Task: Create a due date automation trigger when advanced on, on the monday after a card is due add content with a name starting with resume at 11:00 AM.
Action: Mouse moved to (1310, 107)
Screenshot: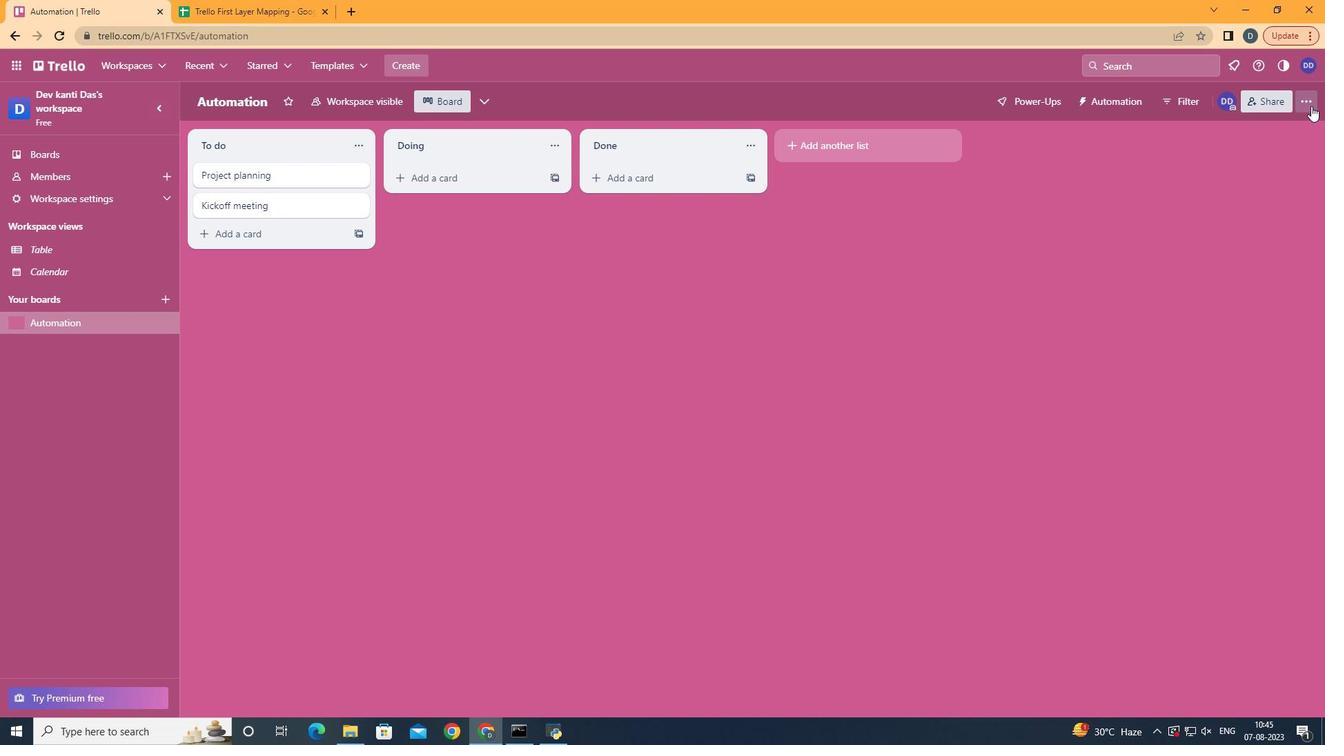 
Action: Mouse pressed left at (1310, 107)
Screenshot: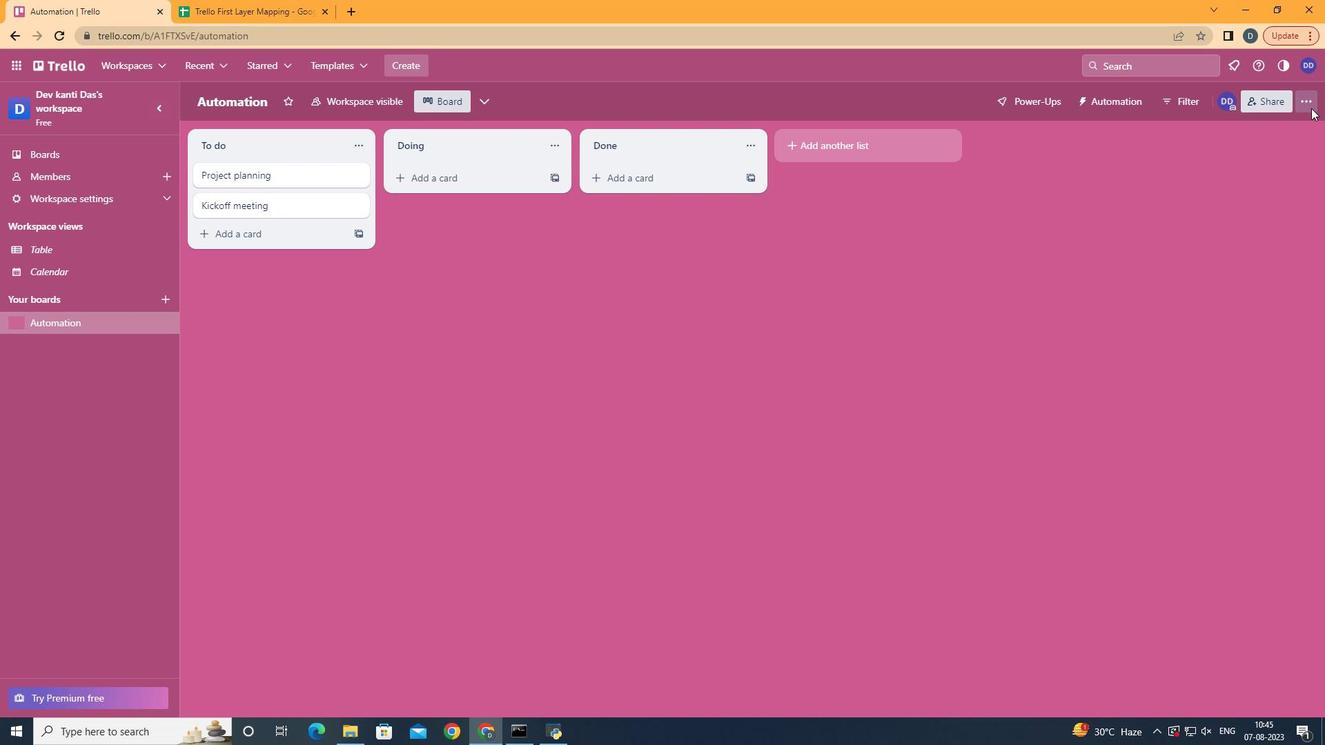 
Action: Mouse moved to (1237, 295)
Screenshot: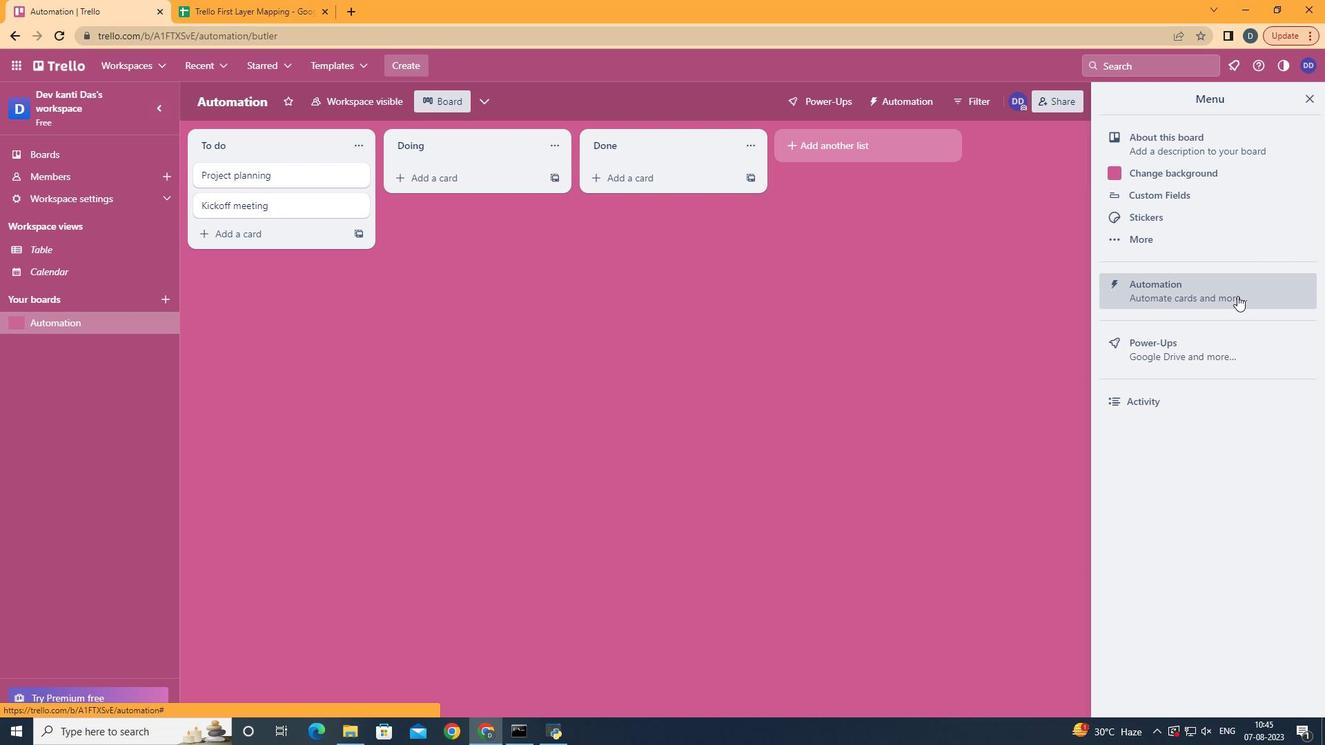 
Action: Mouse pressed left at (1237, 295)
Screenshot: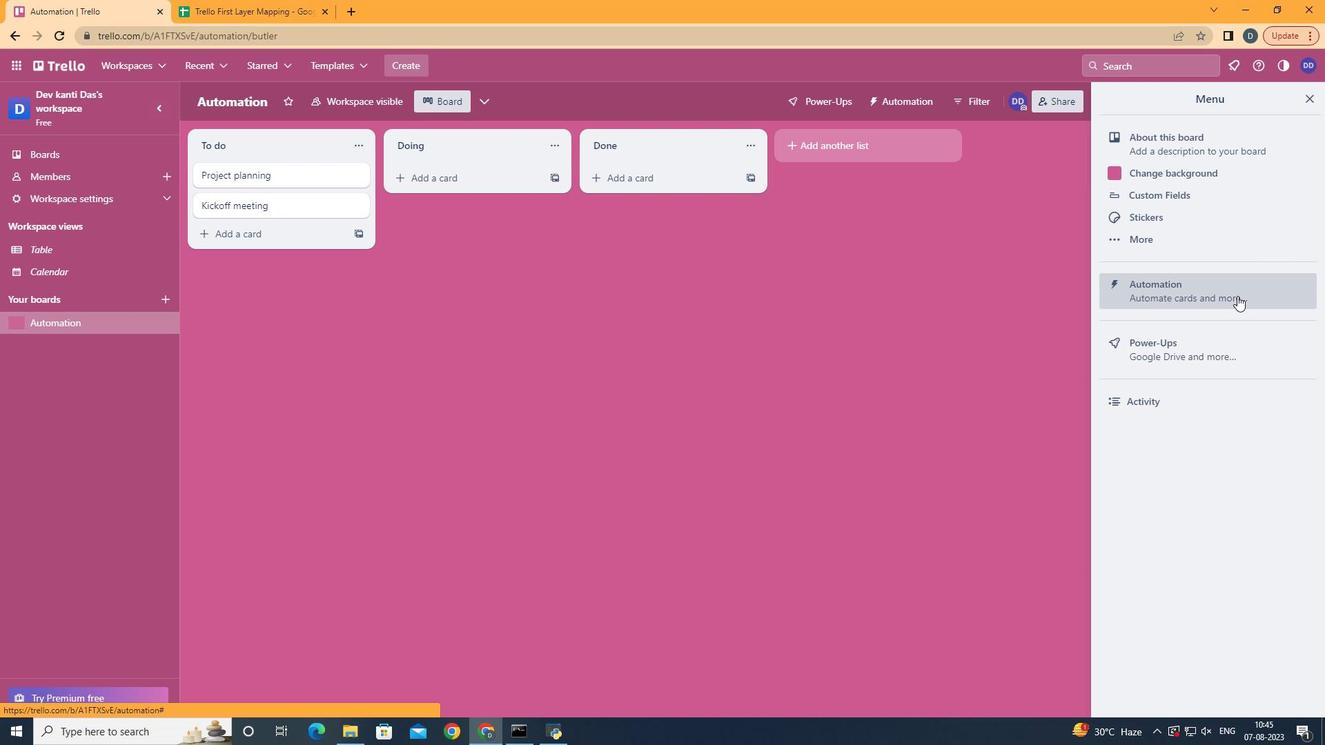 
Action: Mouse moved to (266, 283)
Screenshot: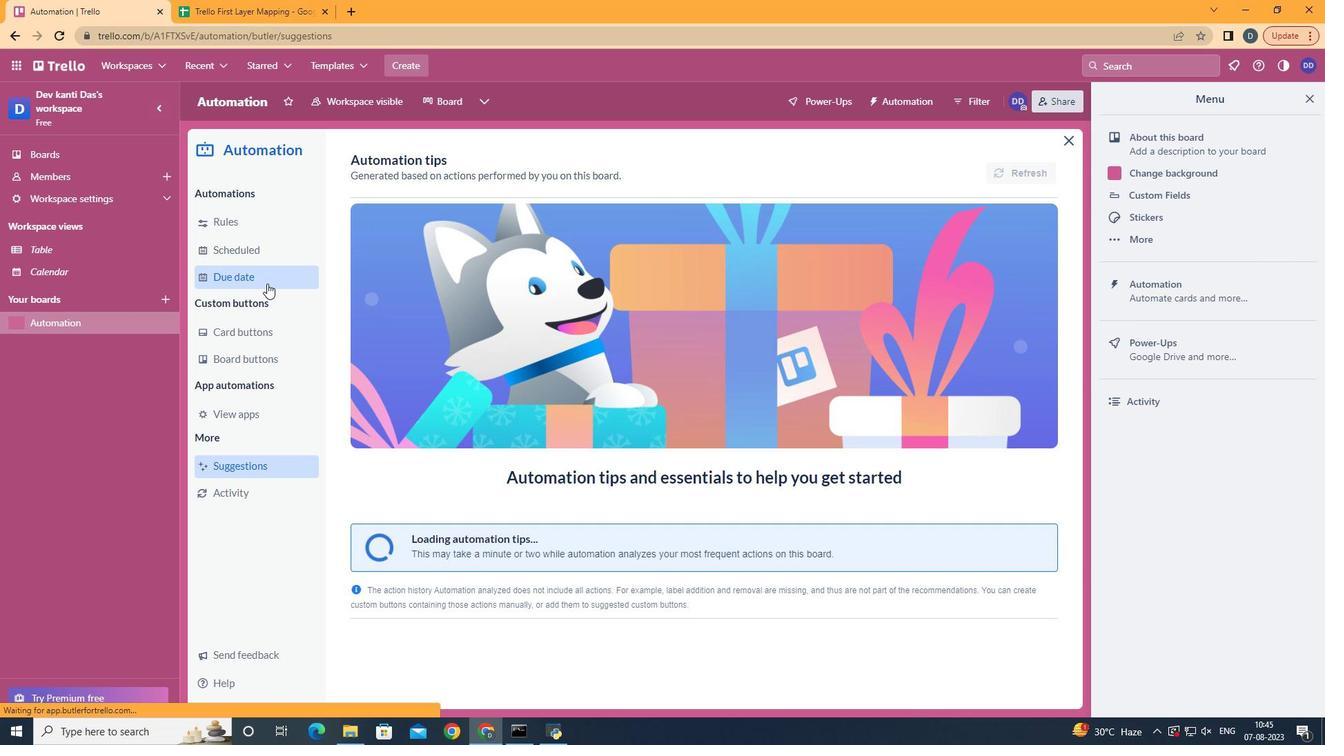 
Action: Mouse pressed left at (266, 283)
Screenshot: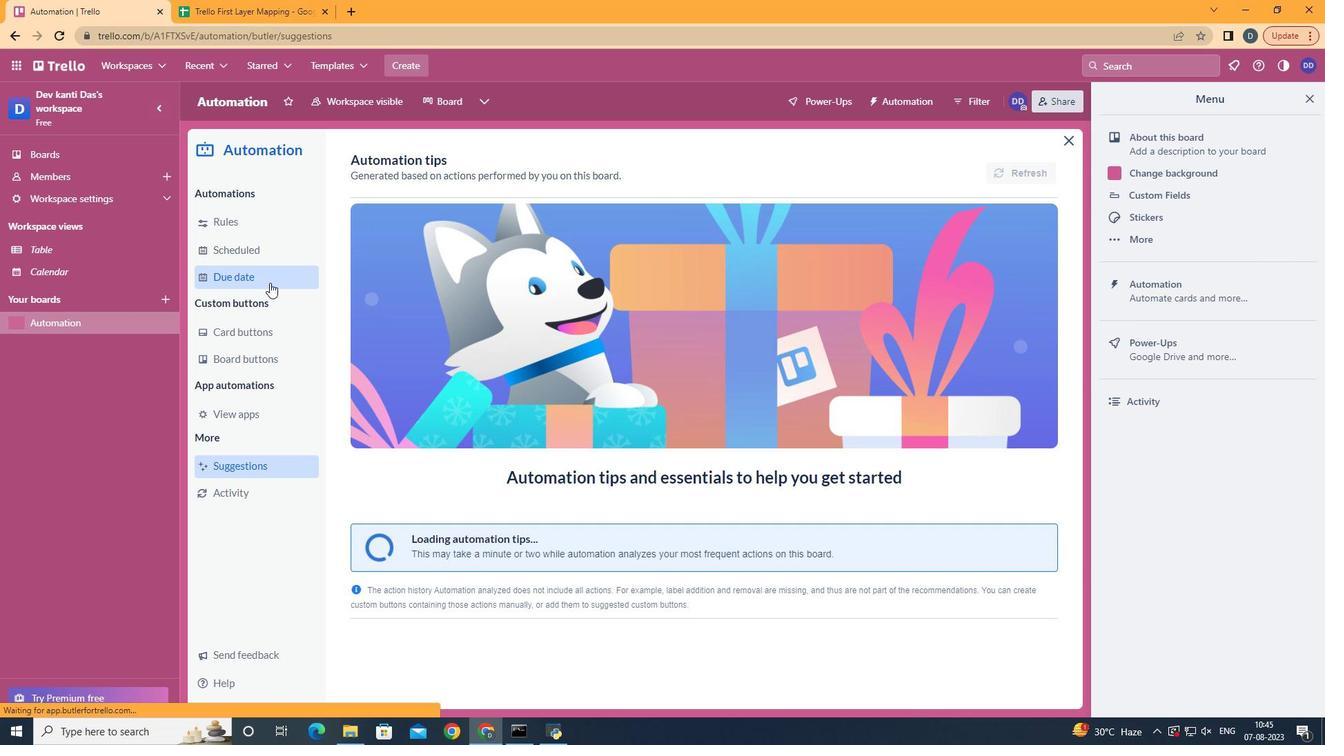 
Action: Mouse moved to (985, 165)
Screenshot: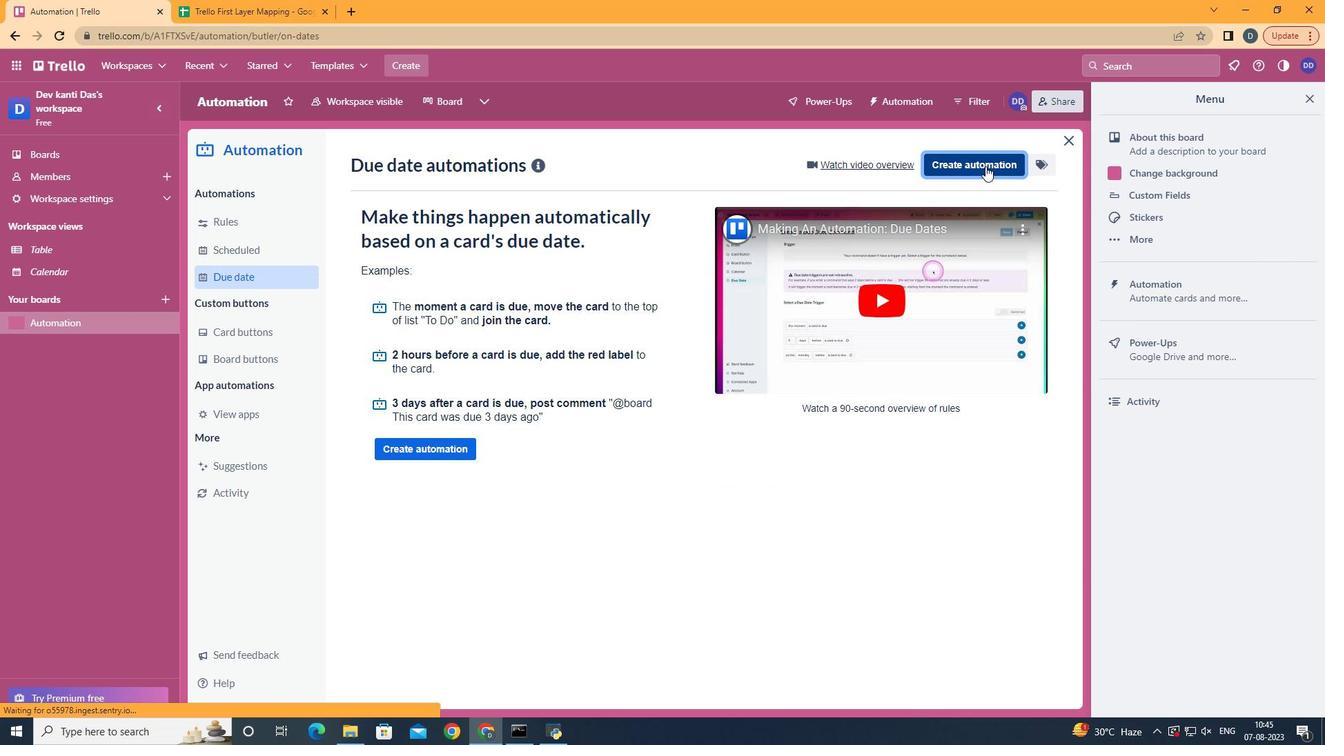 
Action: Mouse pressed left at (985, 165)
Screenshot: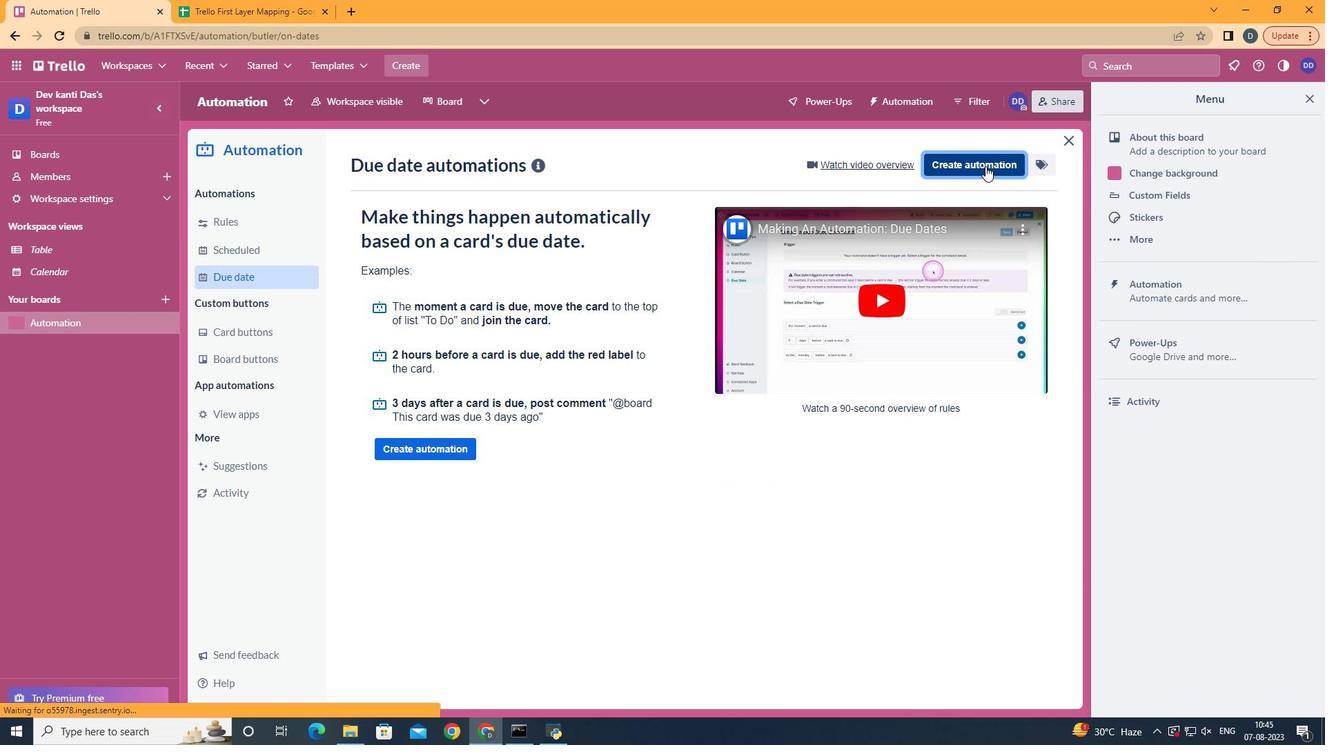 
Action: Mouse moved to (704, 305)
Screenshot: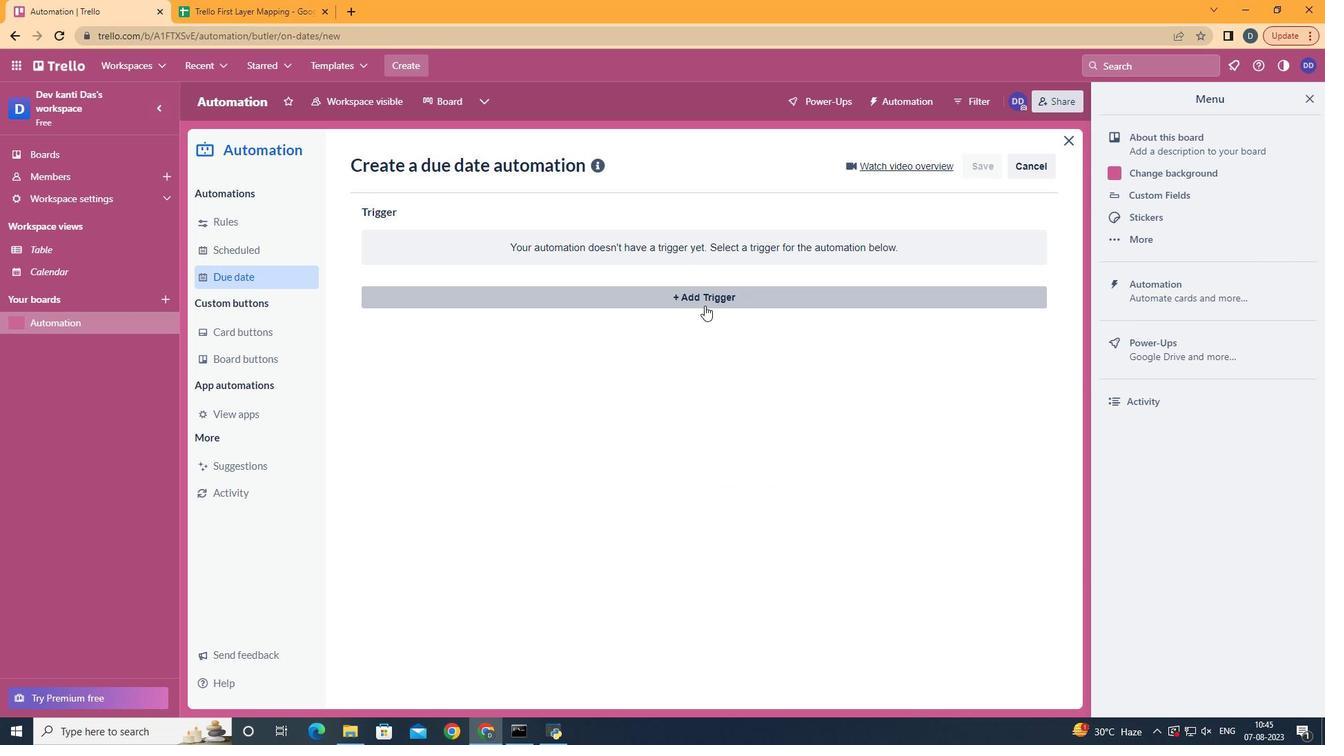 
Action: Mouse pressed left at (704, 305)
Screenshot: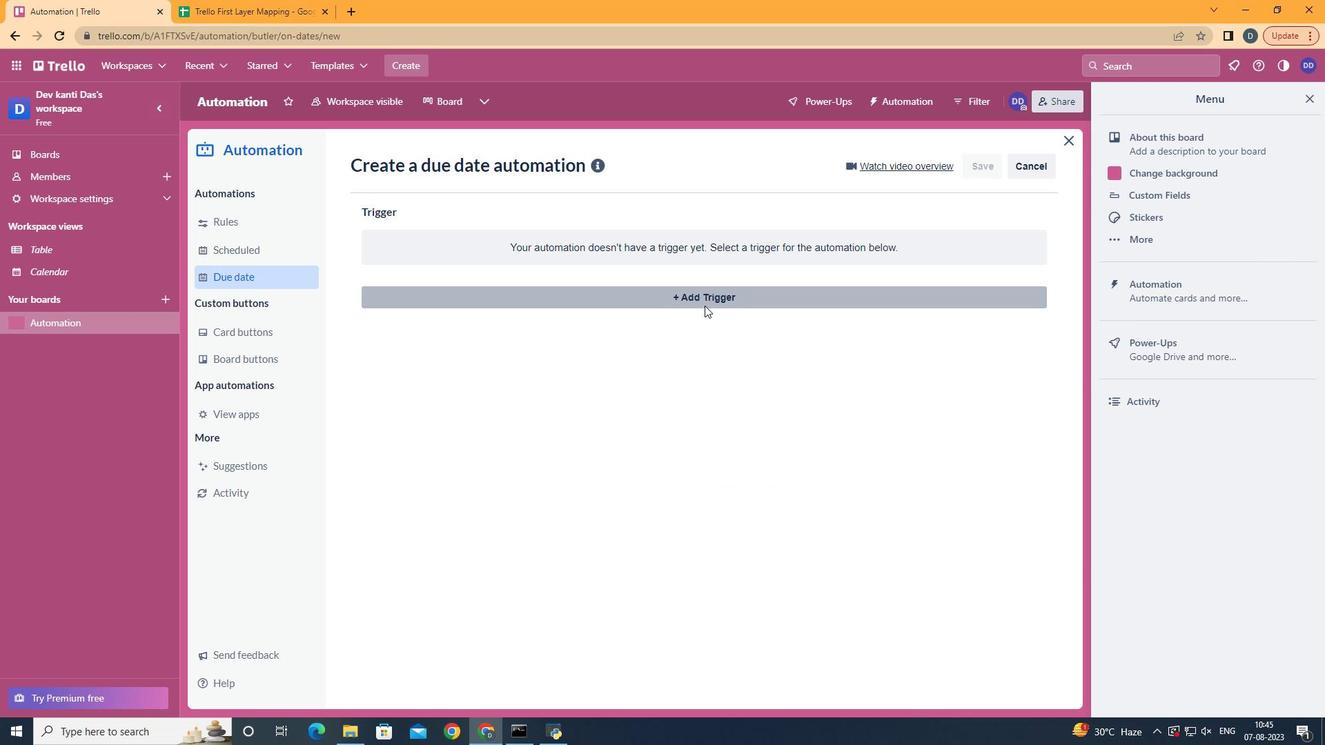 
Action: Mouse moved to (450, 365)
Screenshot: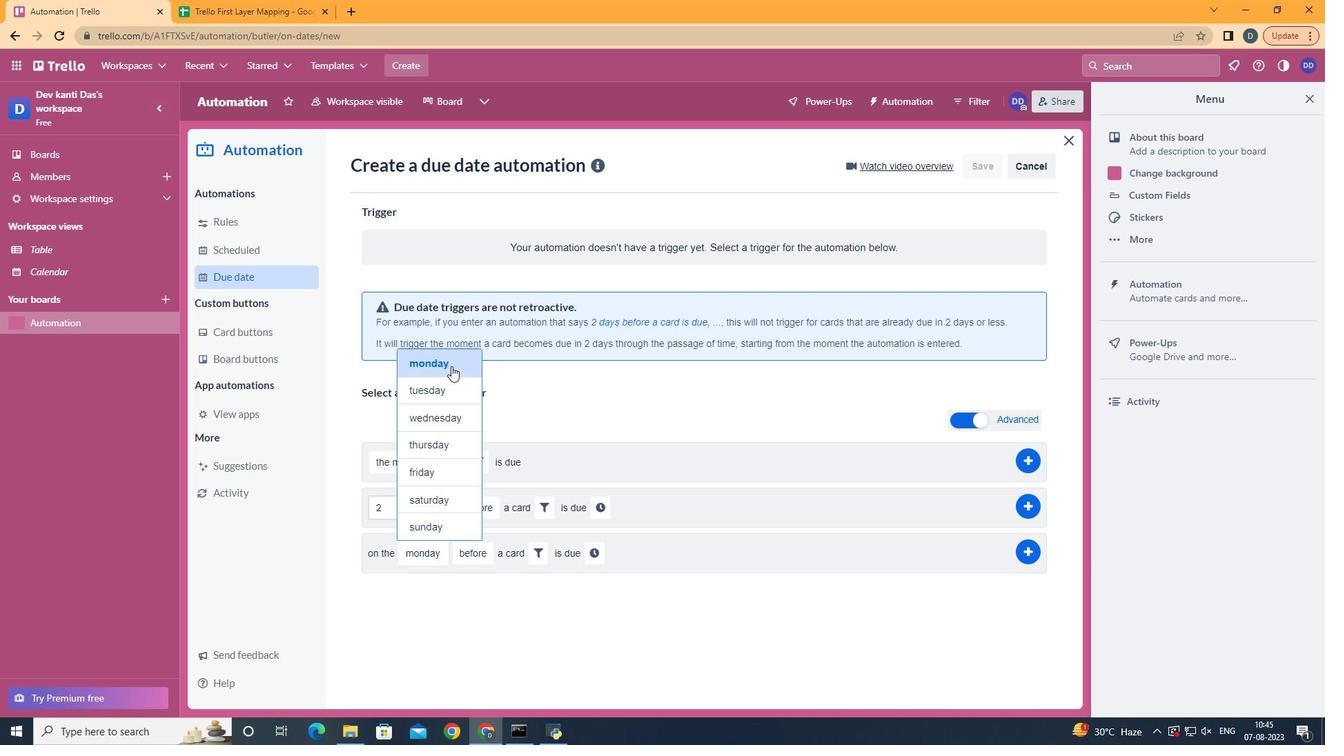
Action: Mouse pressed left at (450, 365)
Screenshot: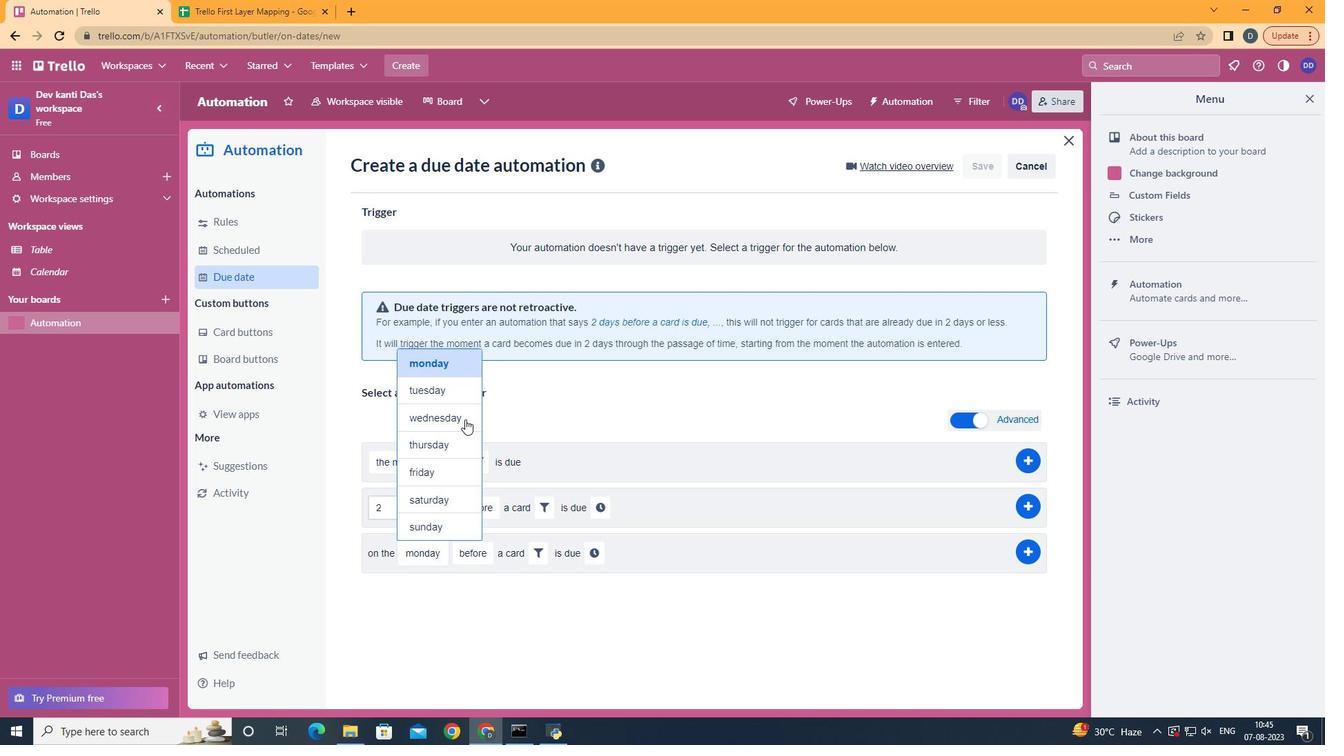 
Action: Mouse moved to (484, 607)
Screenshot: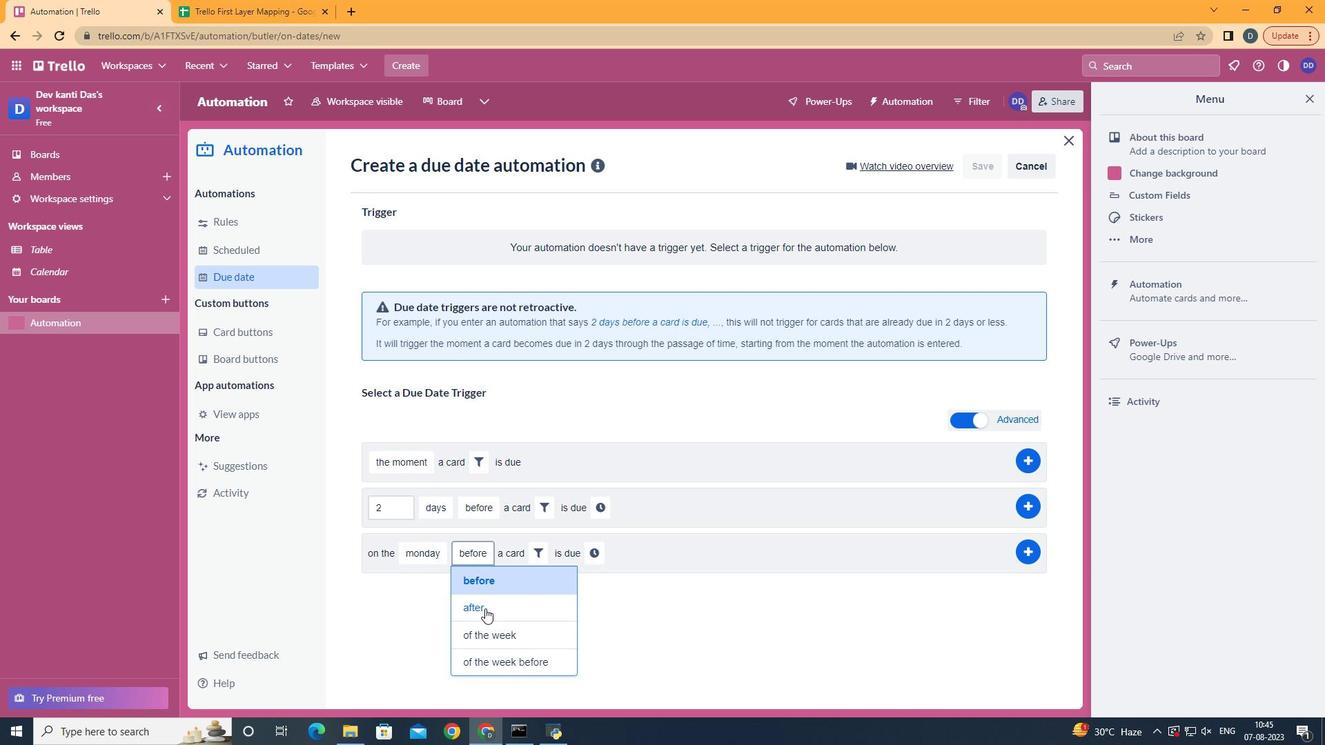 
Action: Mouse pressed left at (484, 607)
Screenshot: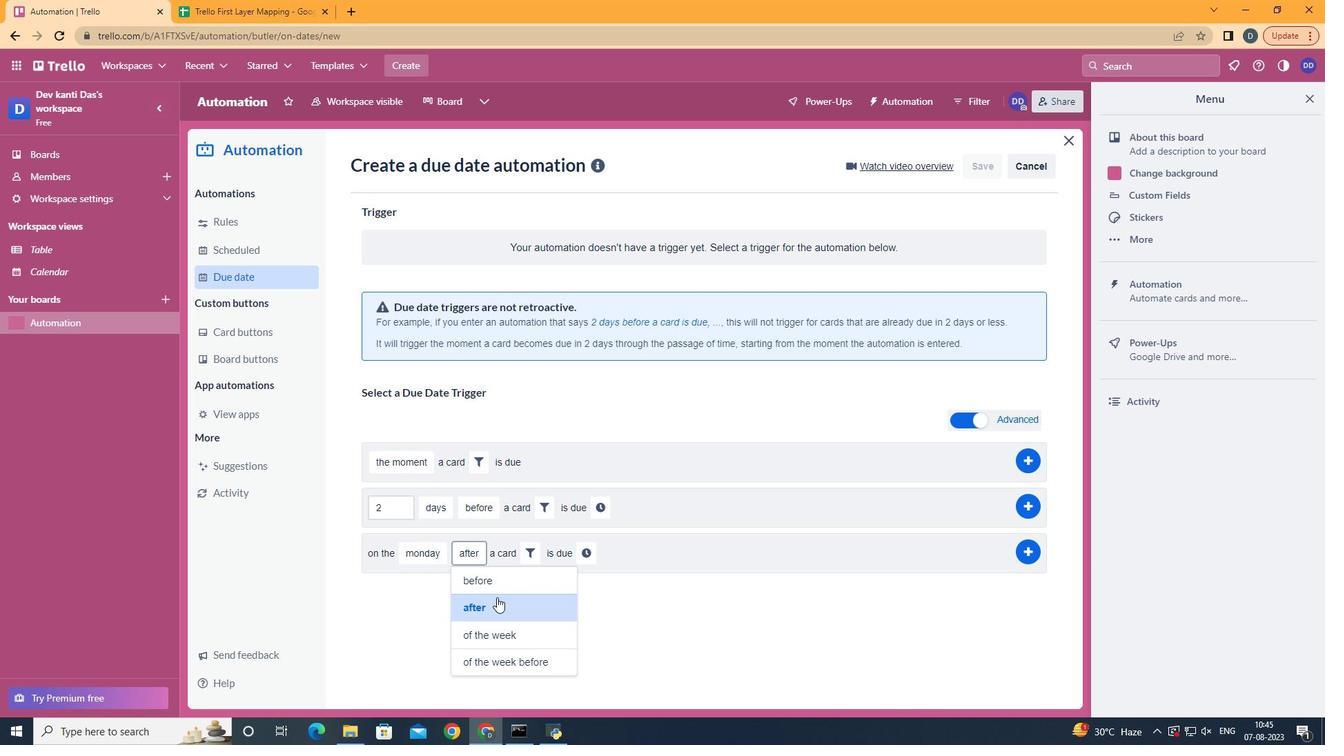 
Action: Mouse moved to (535, 551)
Screenshot: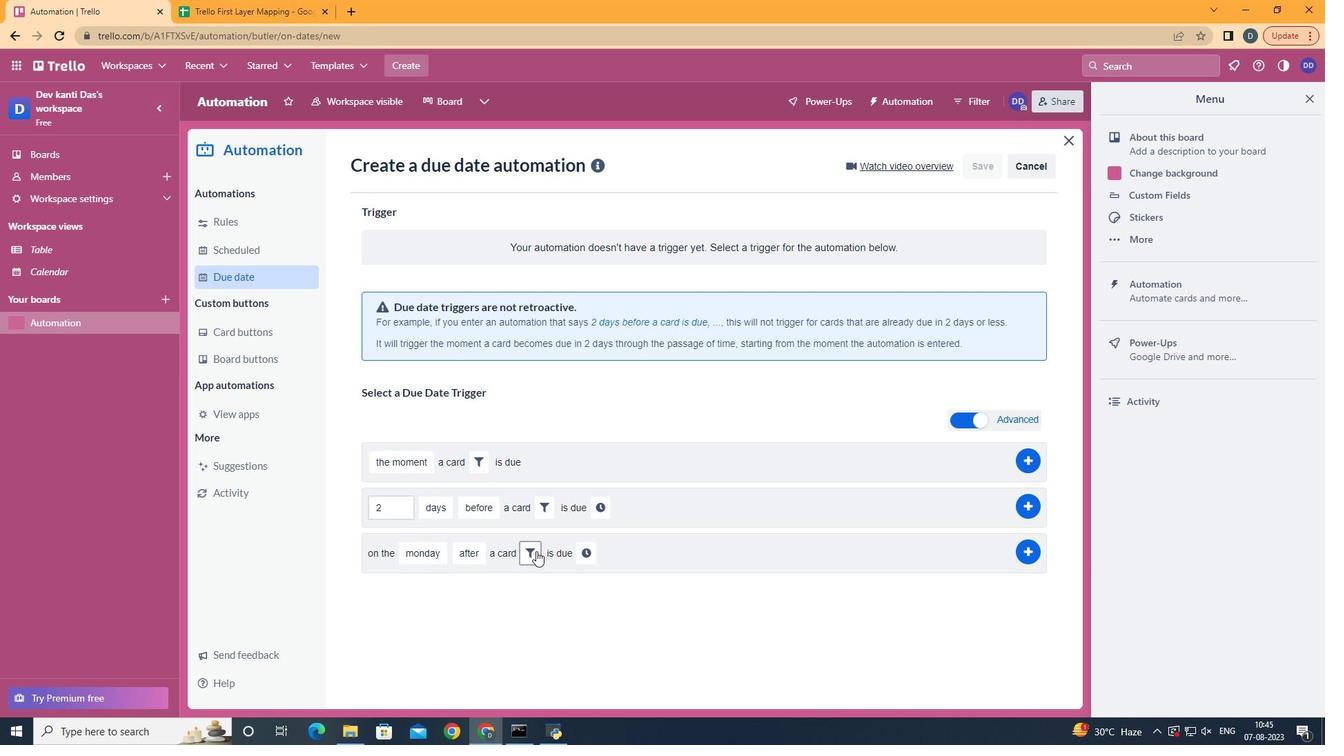 
Action: Mouse pressed left at (535, 551)
Screenshot: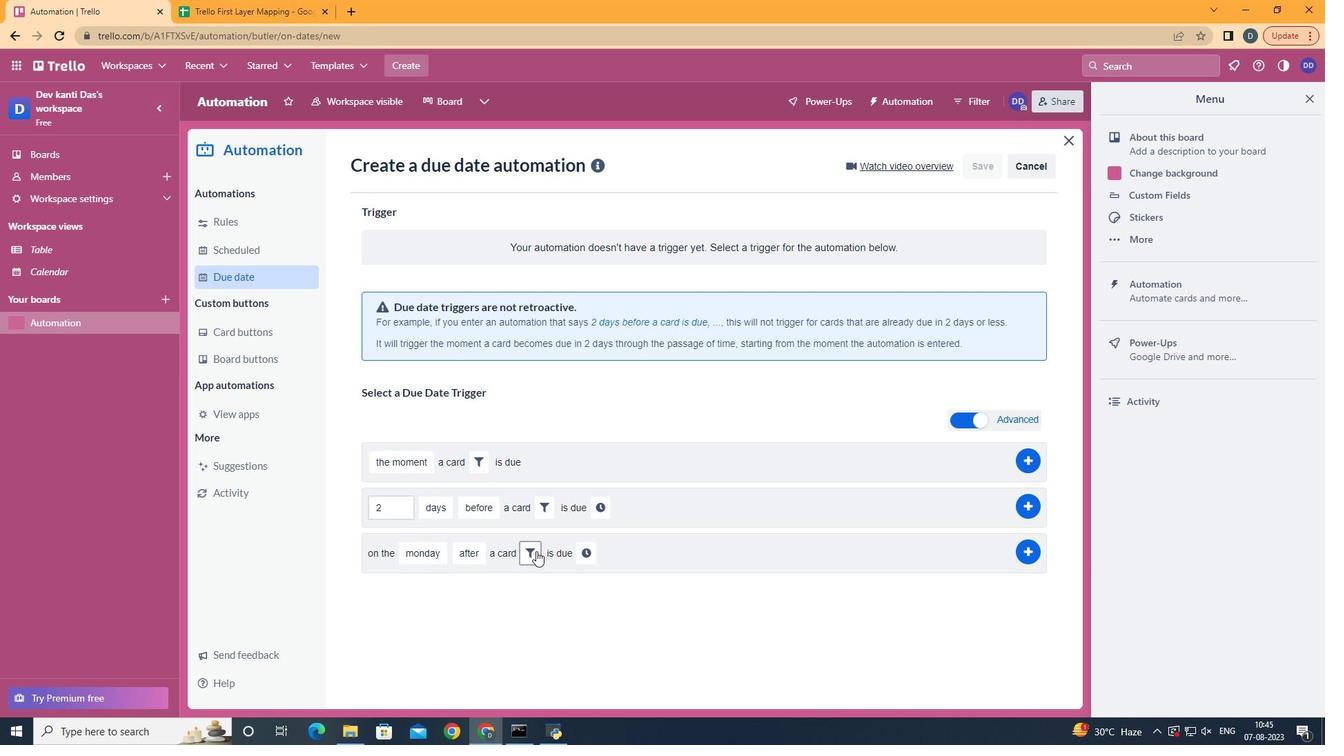 
Action: Mouse moved to (709, 595)
Screenshot: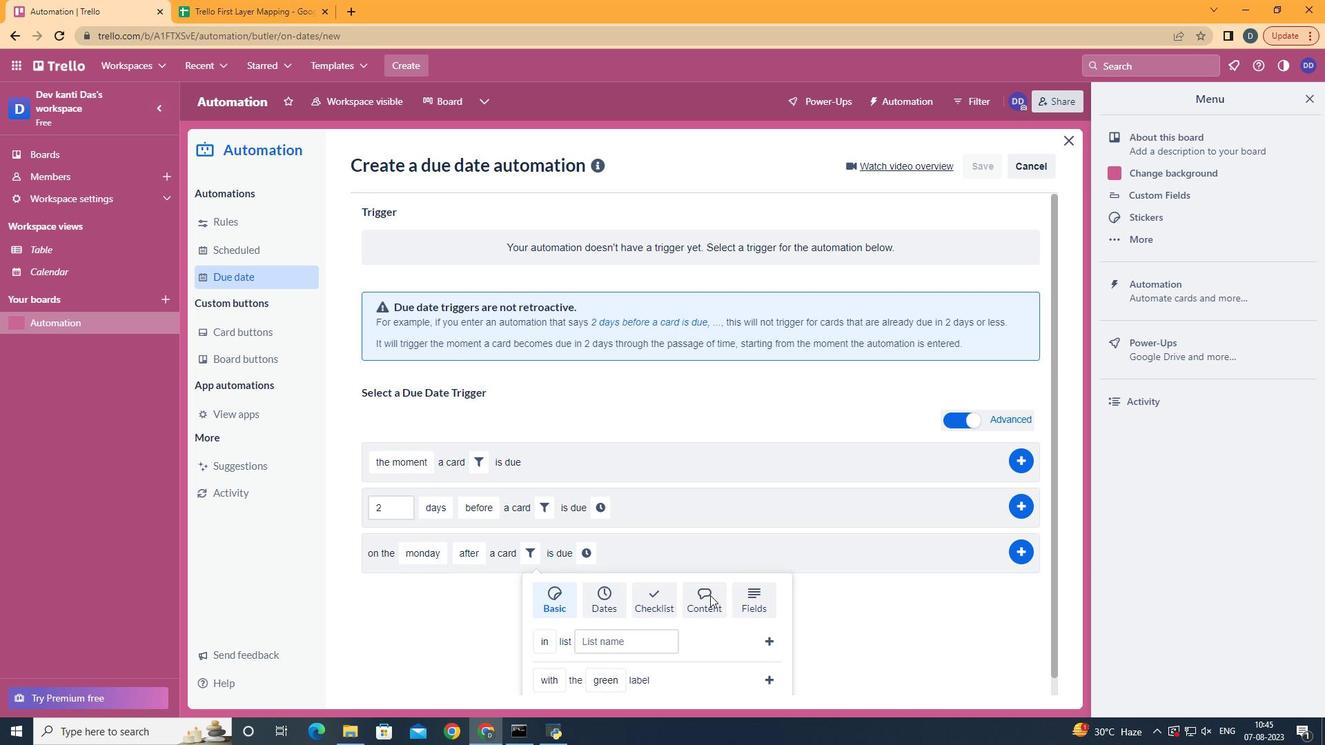
Action: Mouse pressed left at (709, 595)
Screenshot: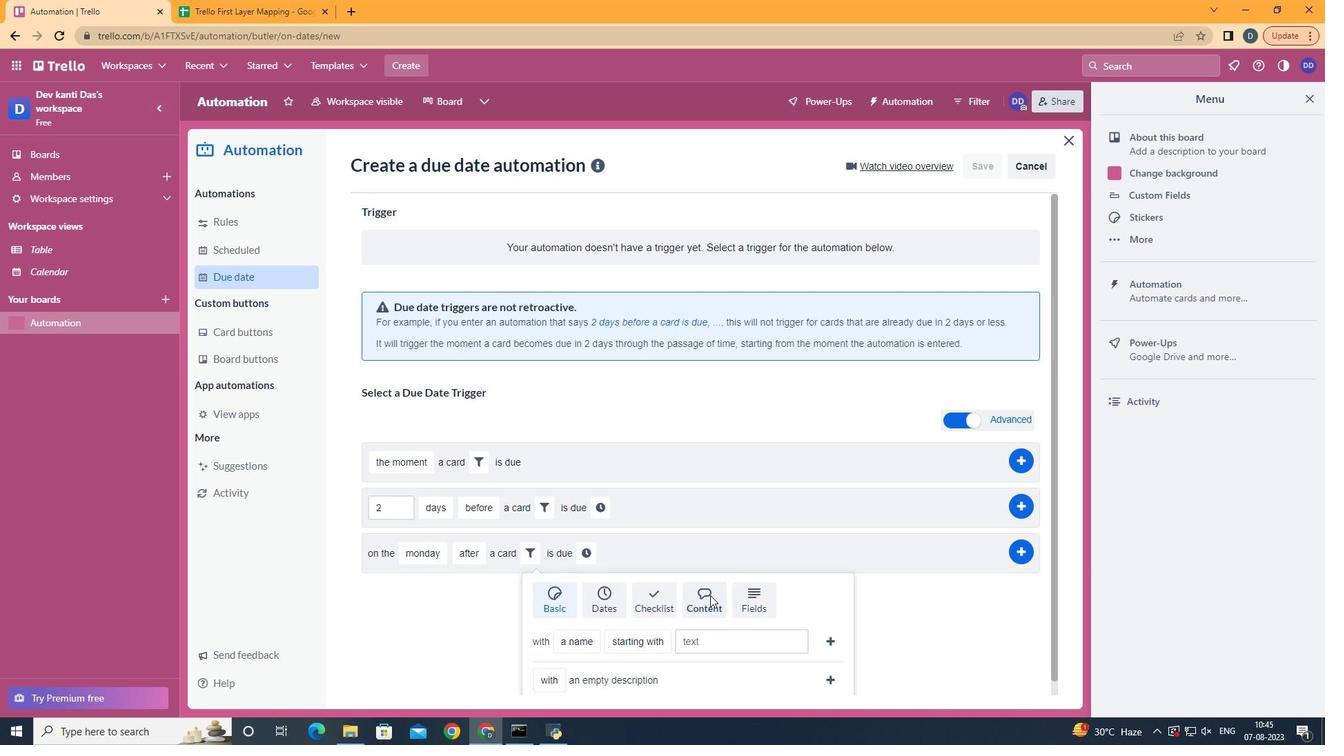 
Action: Mouse moved to (587, 558)
Screenshot: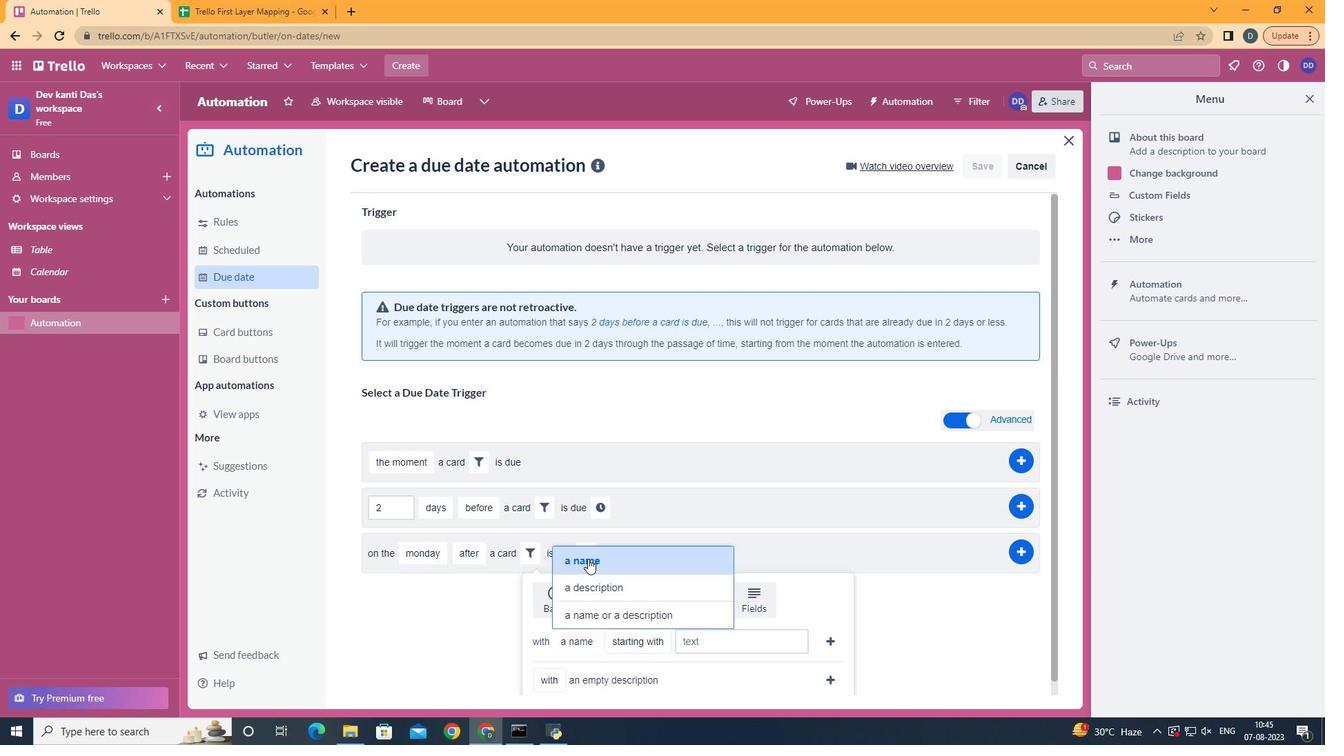 
Action: Mouse pressed left at (587, 558)
Screenshot: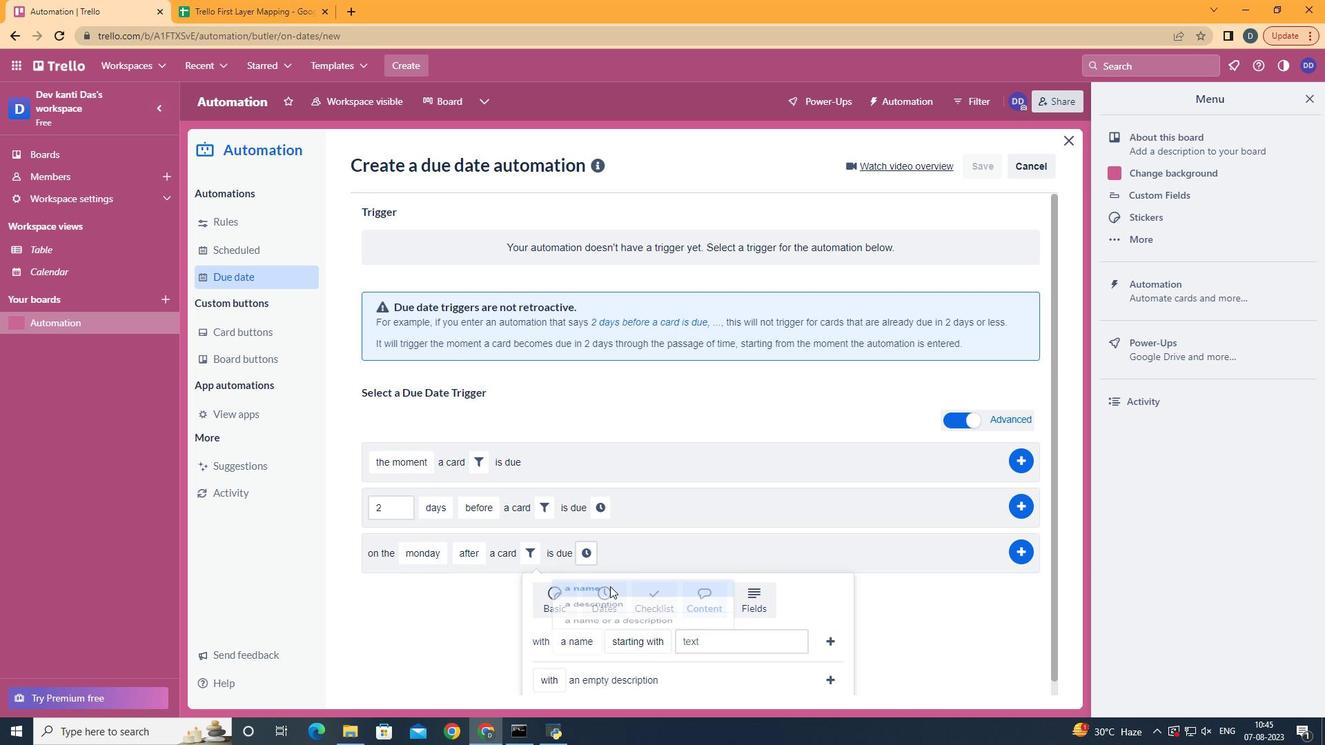 
Action: Mouse moved to (645, 472)
Screenshot: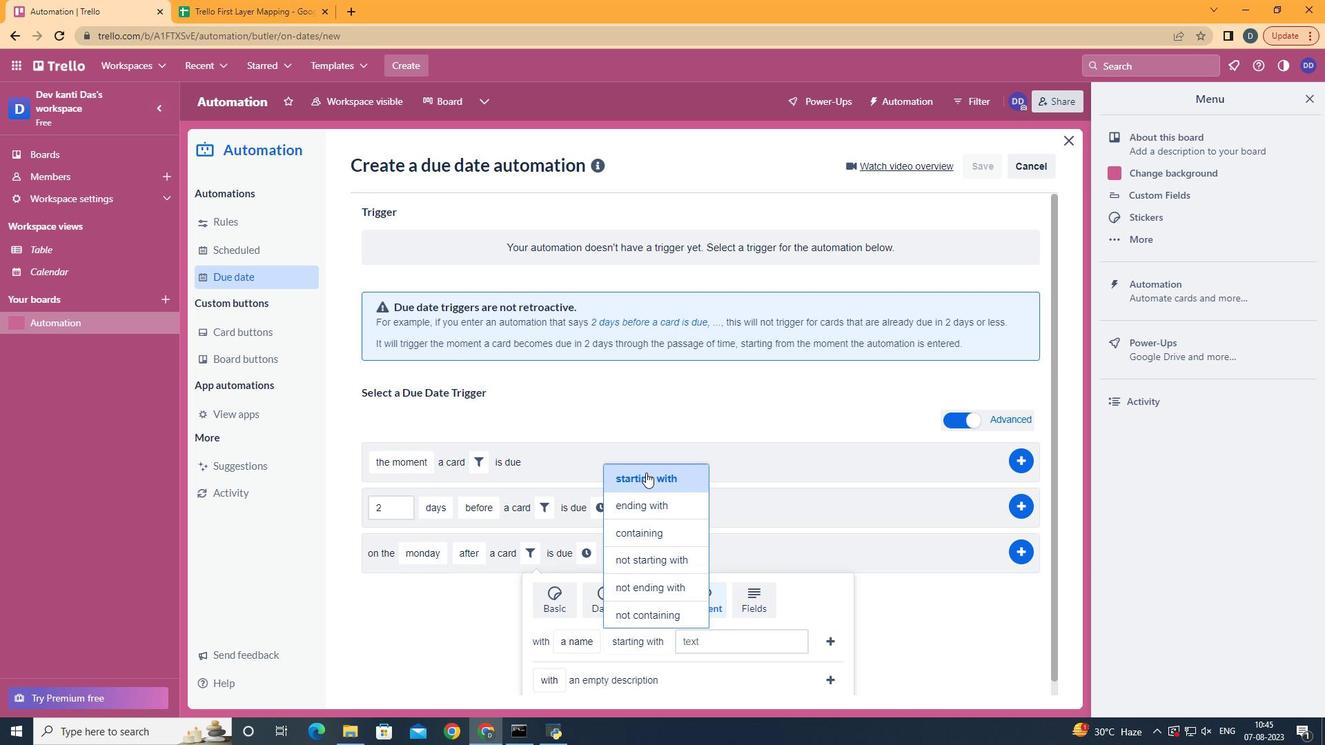 
Action: Mouse pressed left at (645, 472)
Screenshot: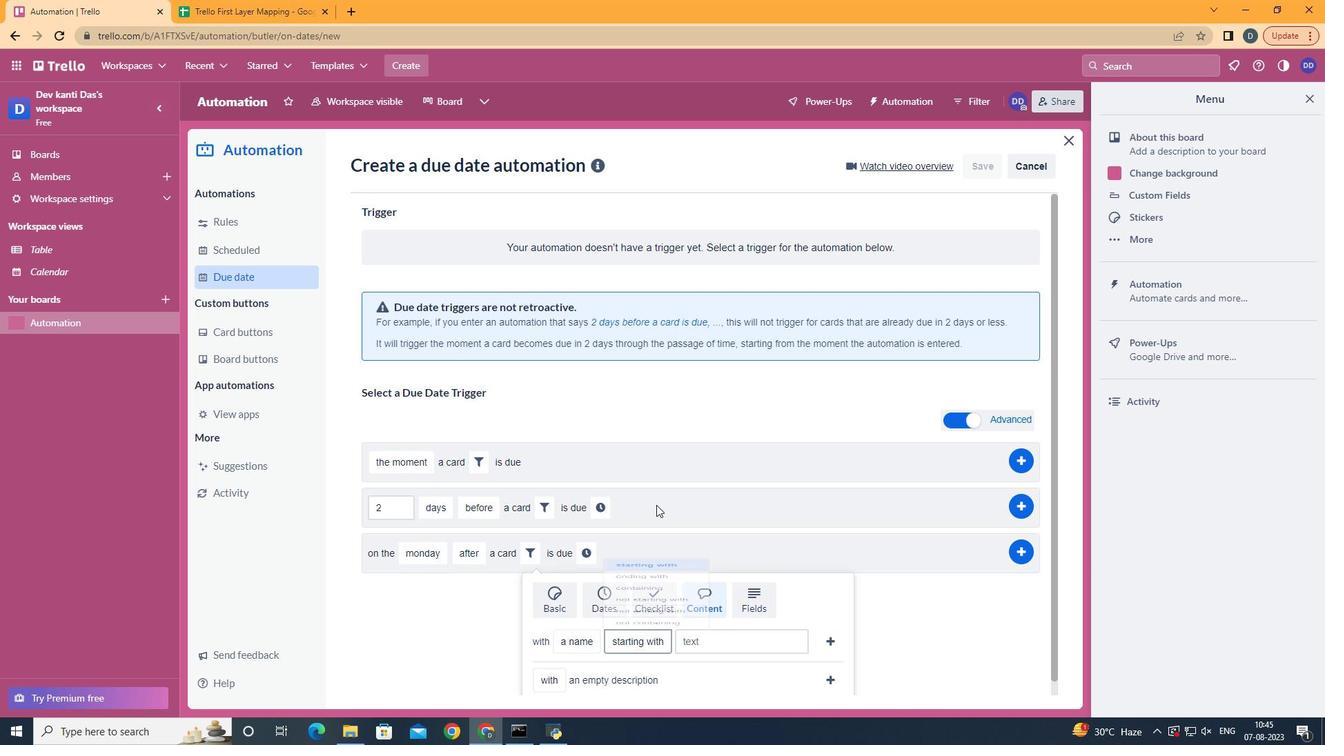 
Action: Mouse moved to (712, 640)
Screenshot: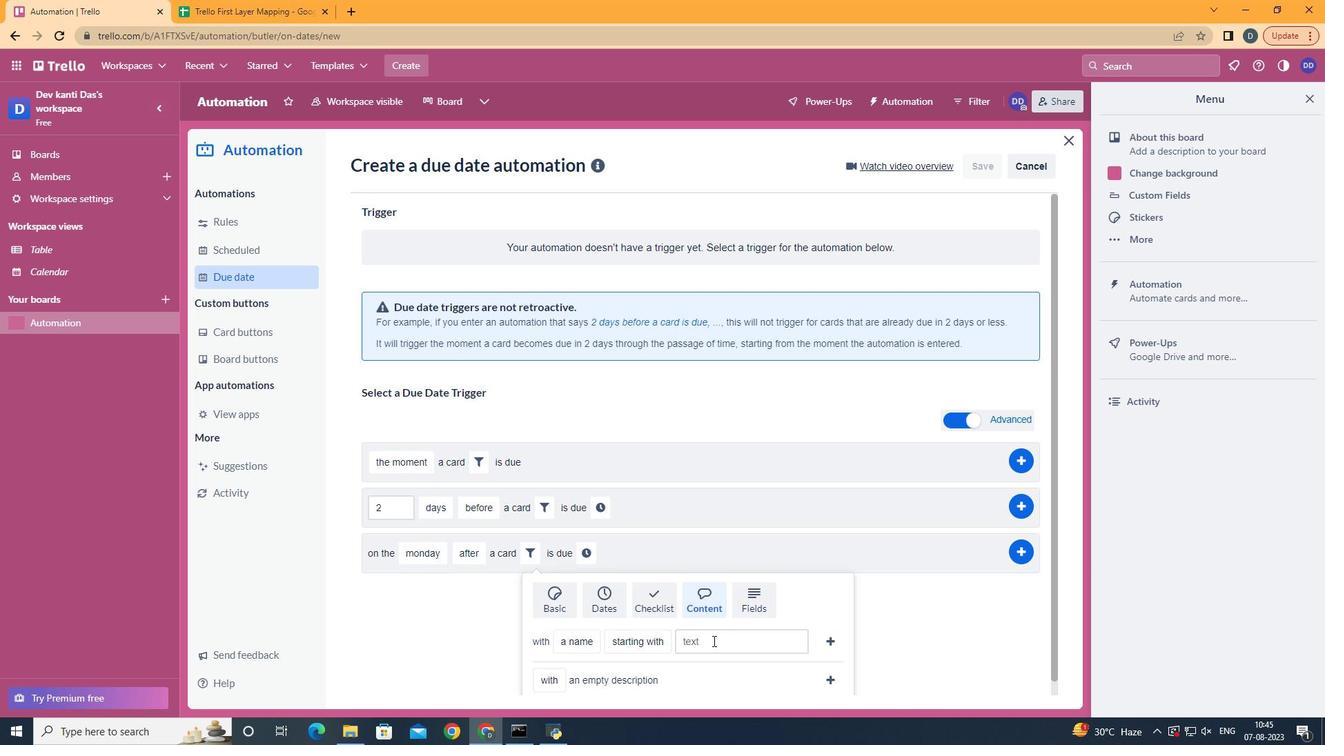 
Action: Mouse pressed left at (712, 640)
Screenshot: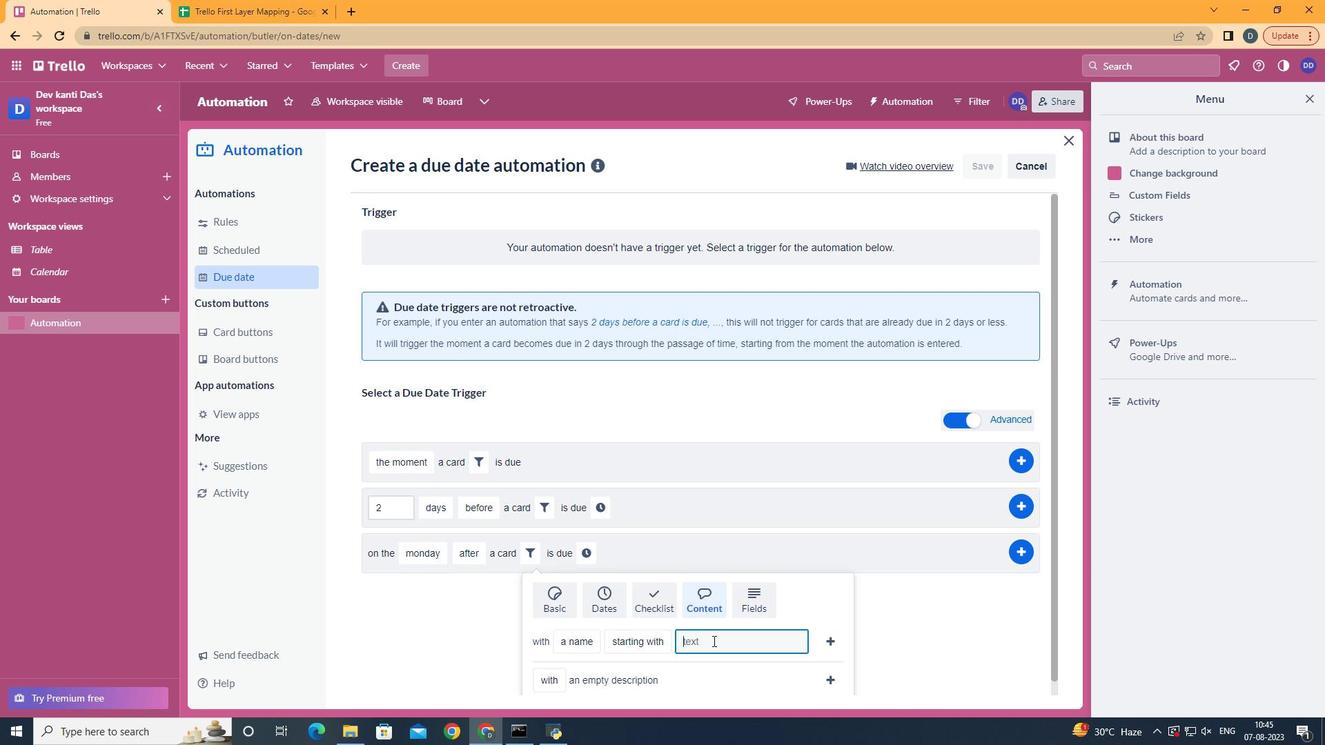 
Action: Key pressed resume
Screenshot: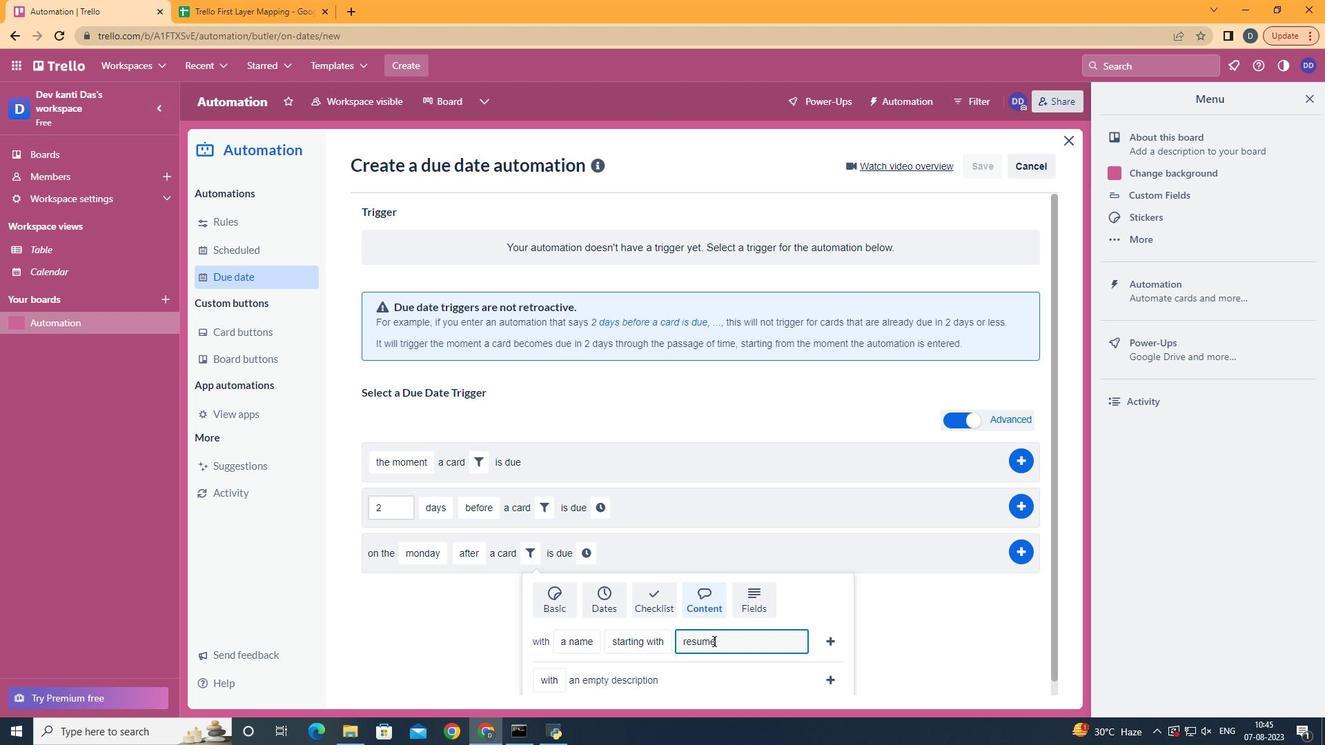 
Action: Mouse moved to (835, 640)
Screenshot: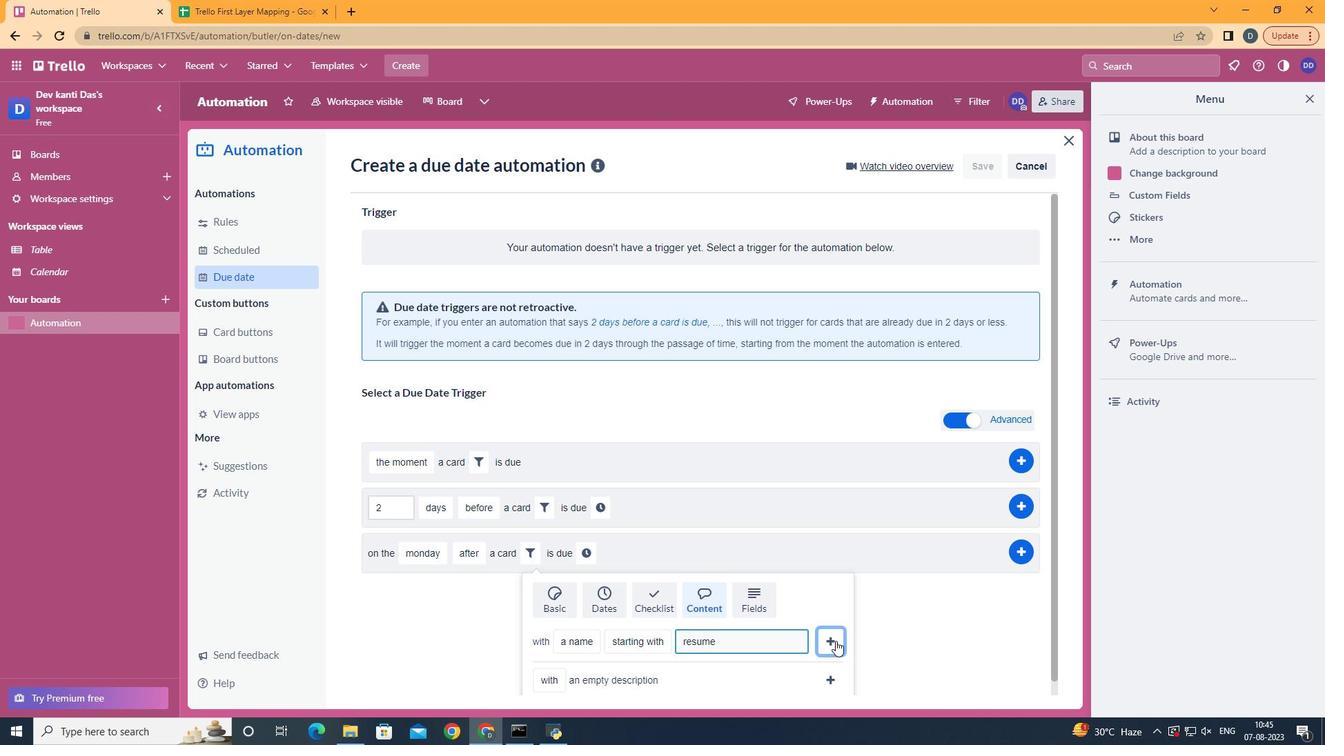 
Action: Mouse pressed left at (835, 640)
Screenshot: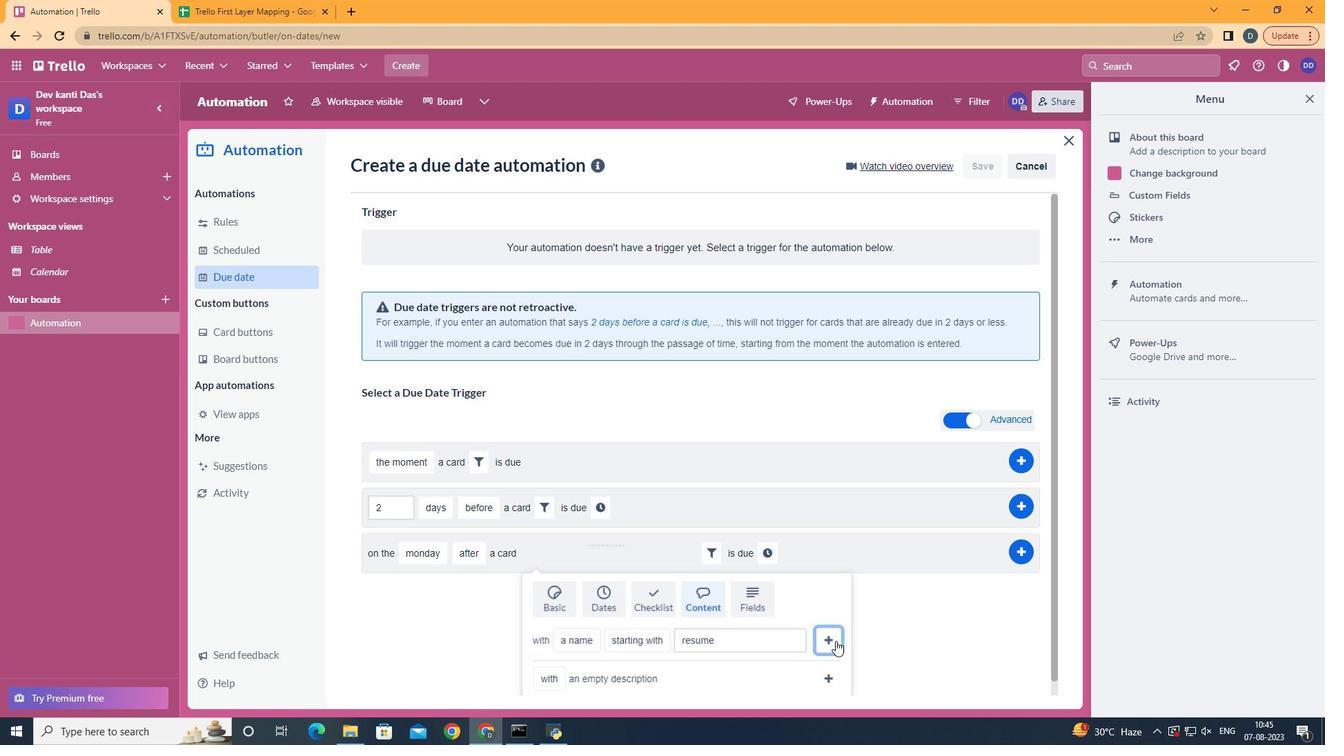 
Action: Mouse moved to (771, 555)
Screenshot: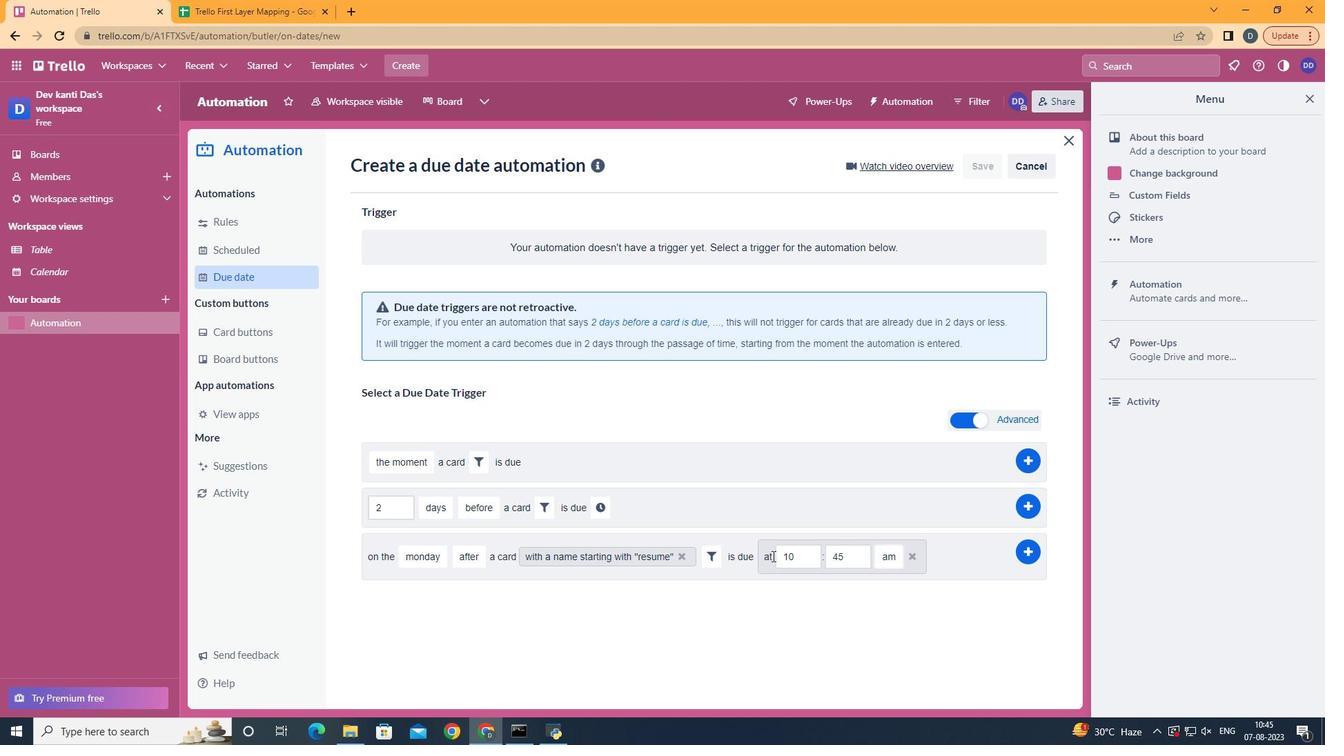 
Action: Mouse pressed left at (771, 555)
Screenshot: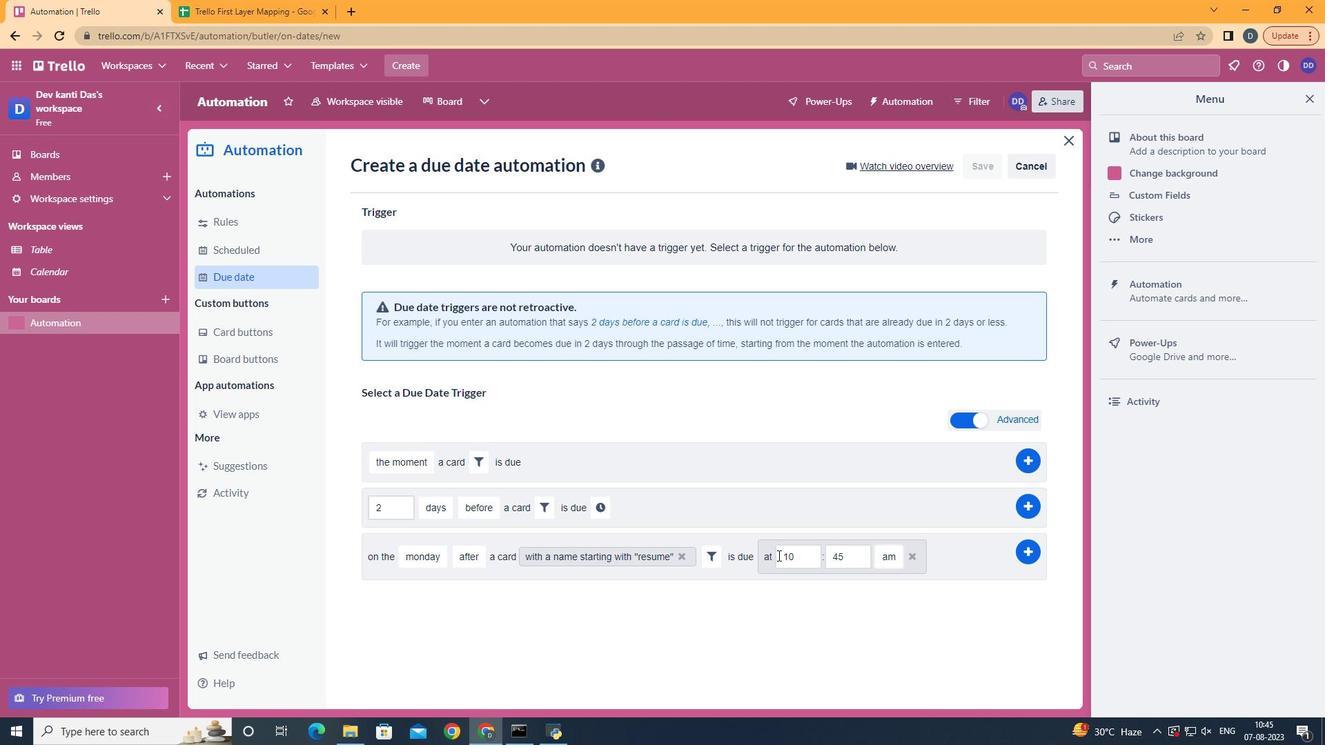 
Action: Mouse moved to (808, 560)
Screenshot: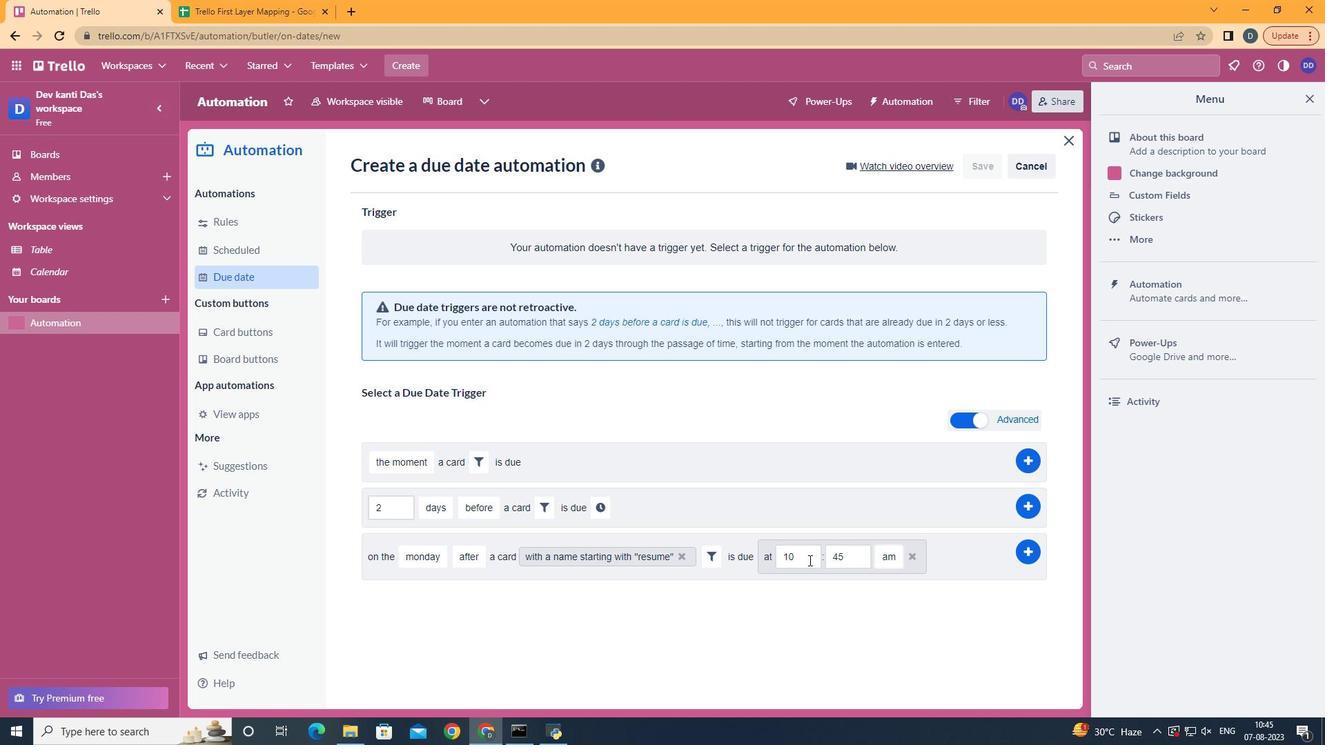 
Action: Mouse pressed left at (808, 560)
Screenshot: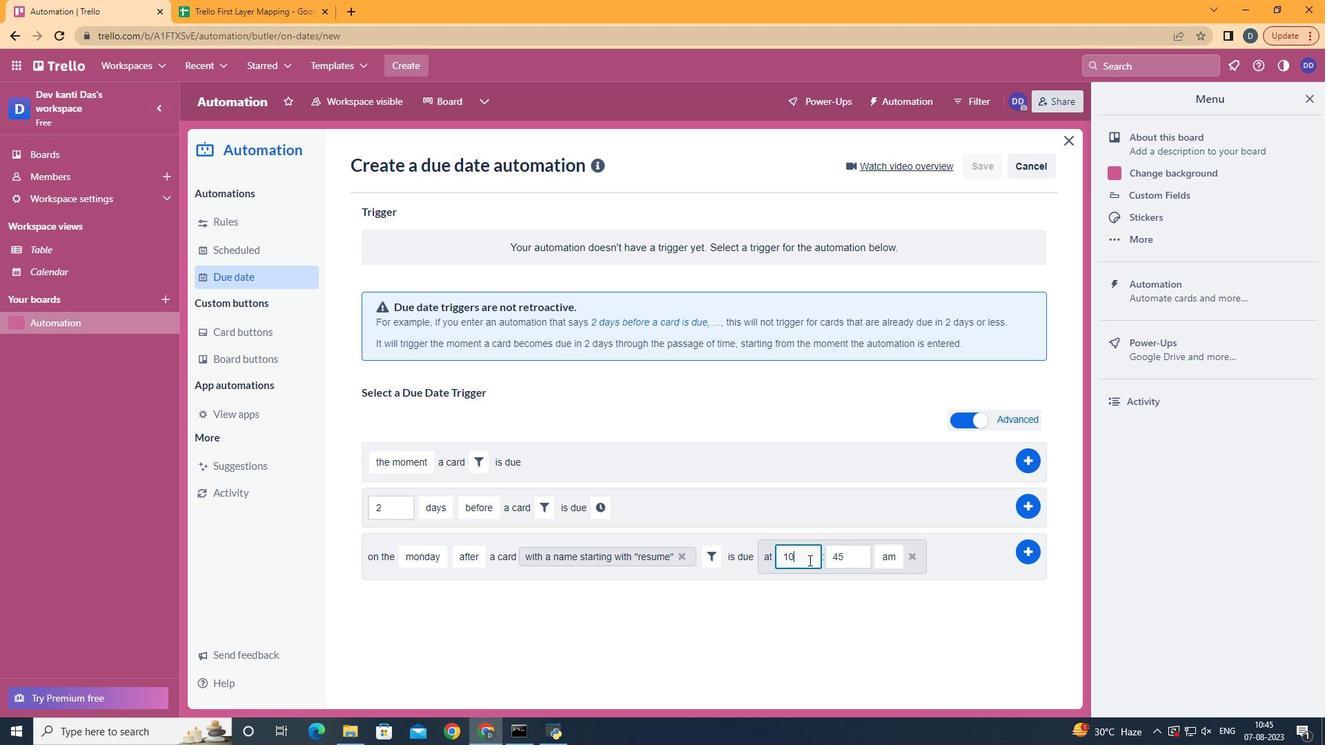 
Action: Mouse moved to (801, 563)
Screenshot: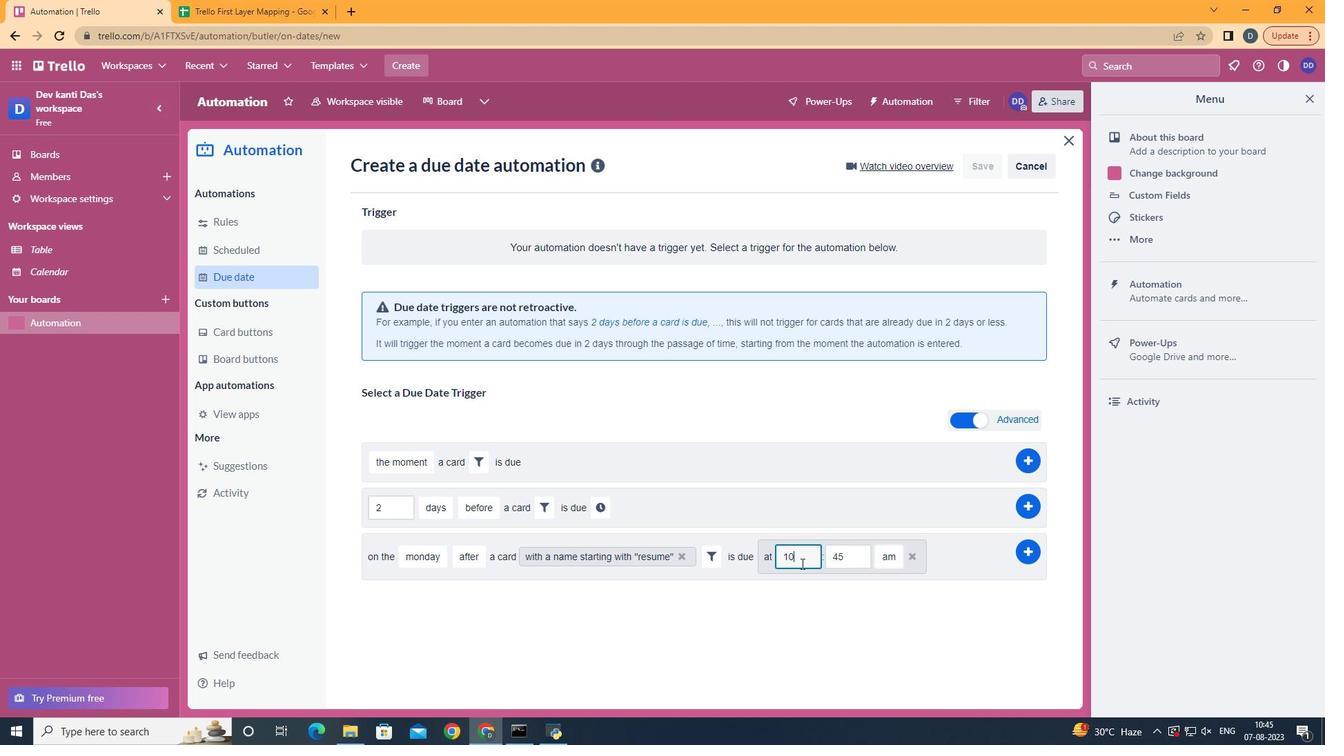 
Action: Key pressed <Key.backspace>1
Screenshot: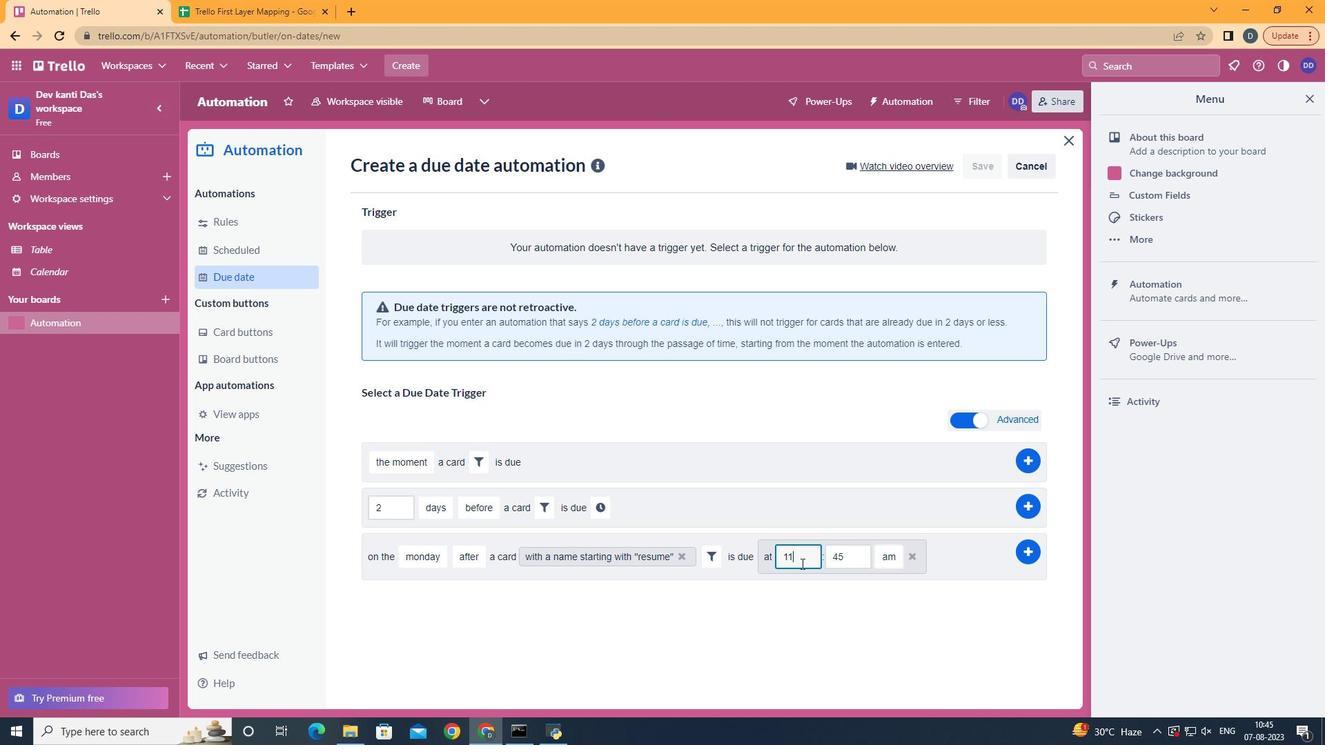 
Action: Mouse moved to (846, 563)
Screenshot: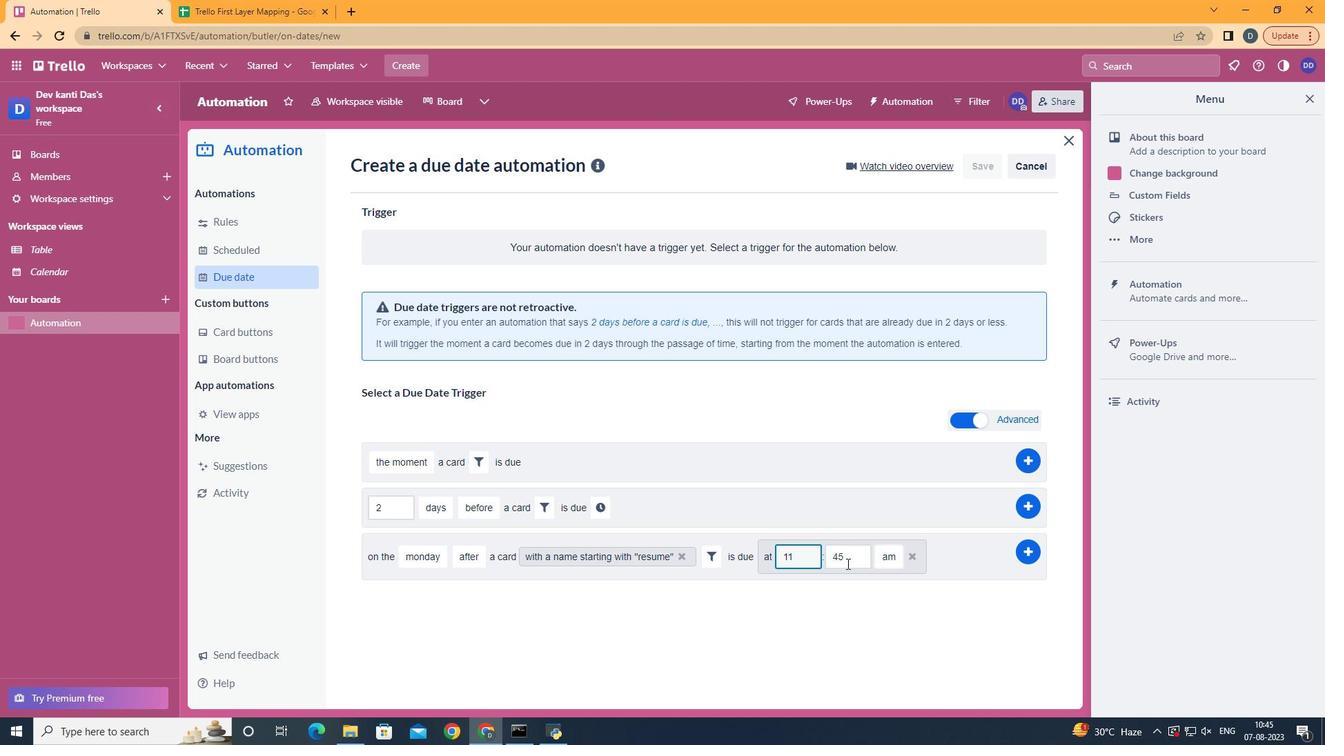 
Action: Mouse pressed left at (846, 563)
Screenshot: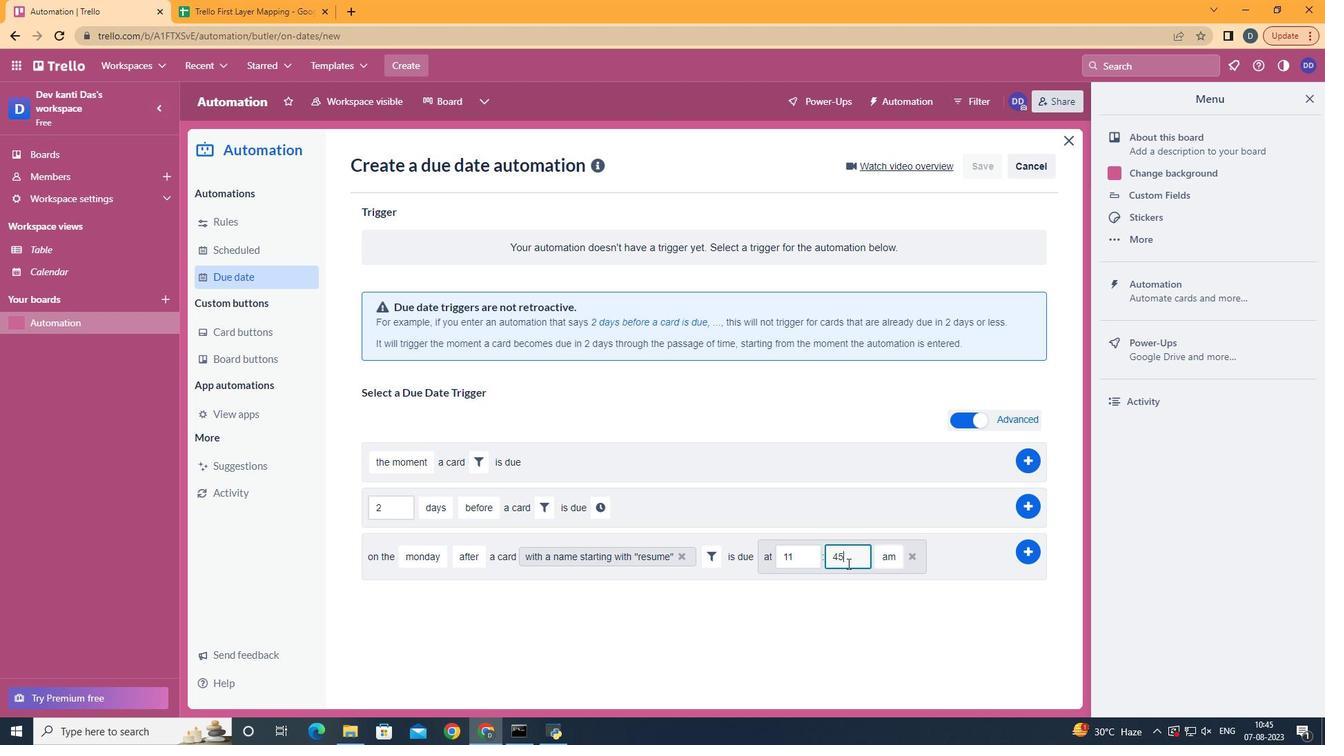 
Action: Mouse moved to (847, 563)
Screenshot: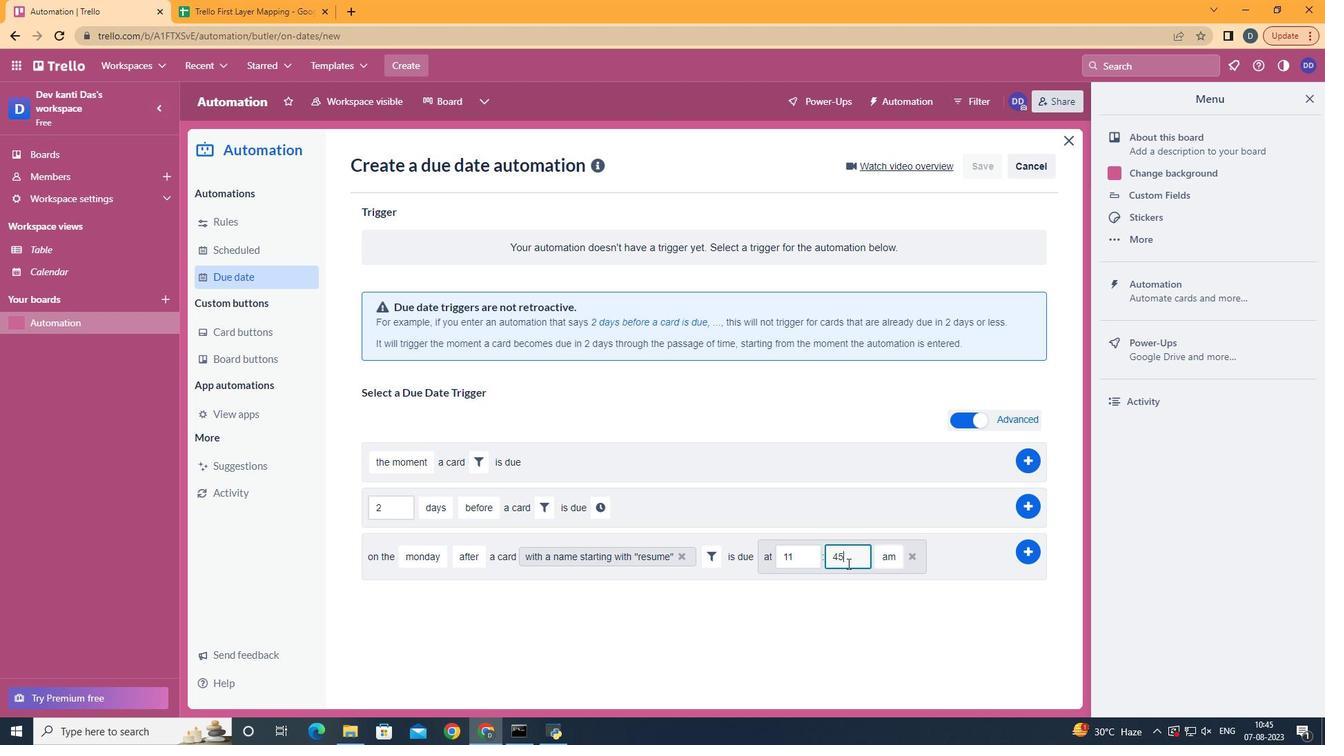 
Action: Key pressed <Key.backspace><Key.backspace>00
Screenshot: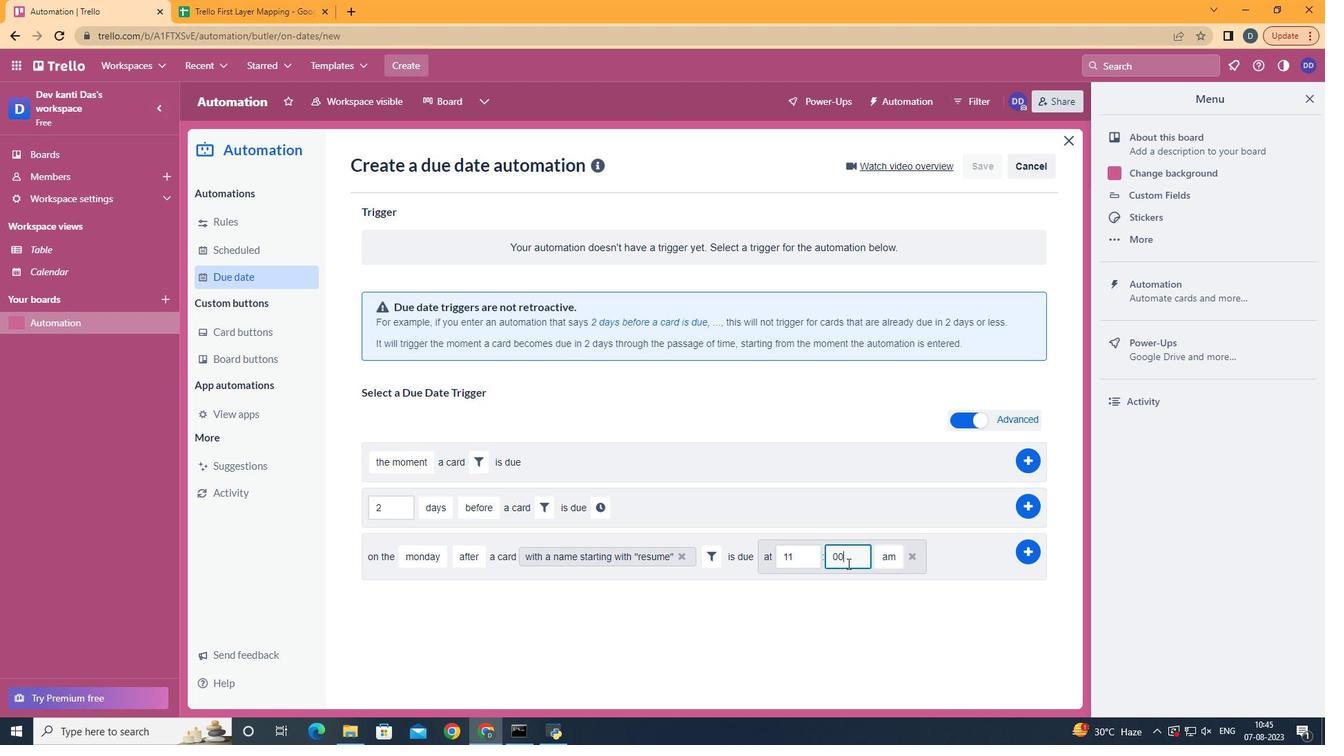 
Action: Mouse moved to (1022, 553)
Screenshot: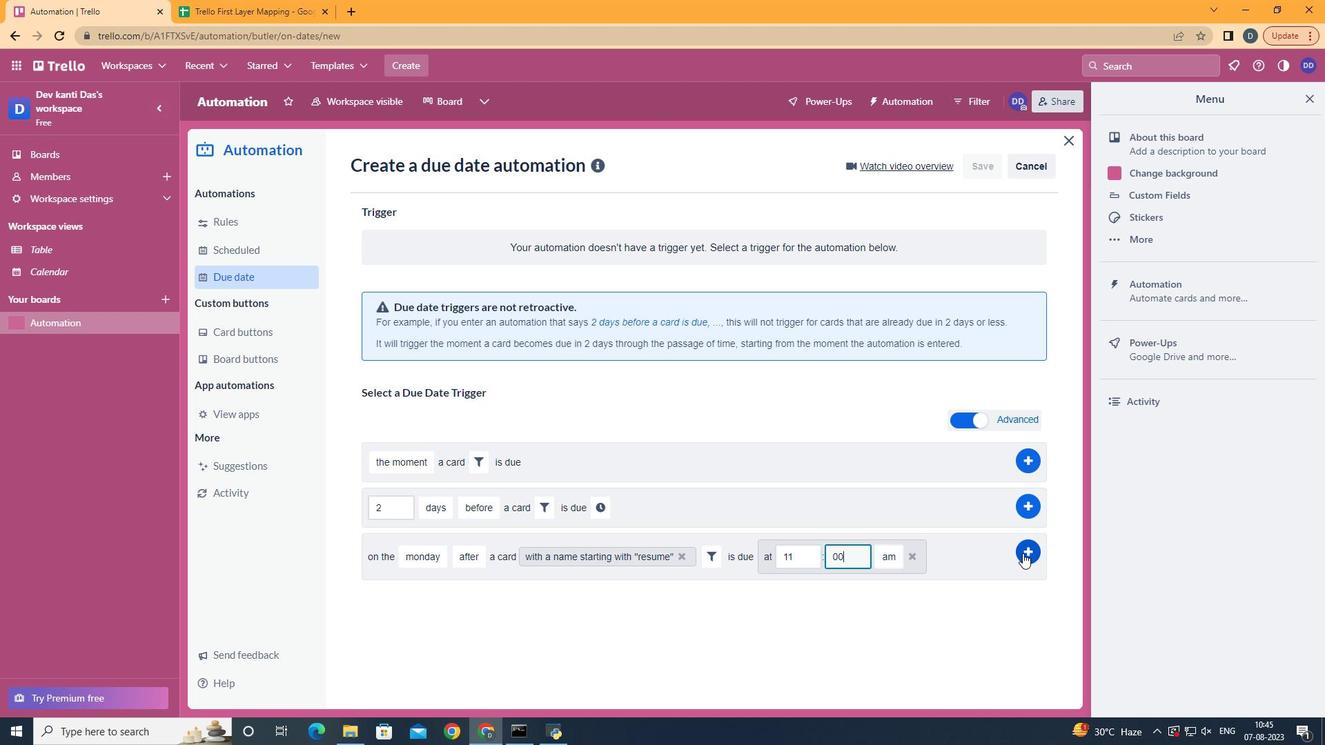 
Action: Mouse pressed left at (1022, 553)
Screenshot: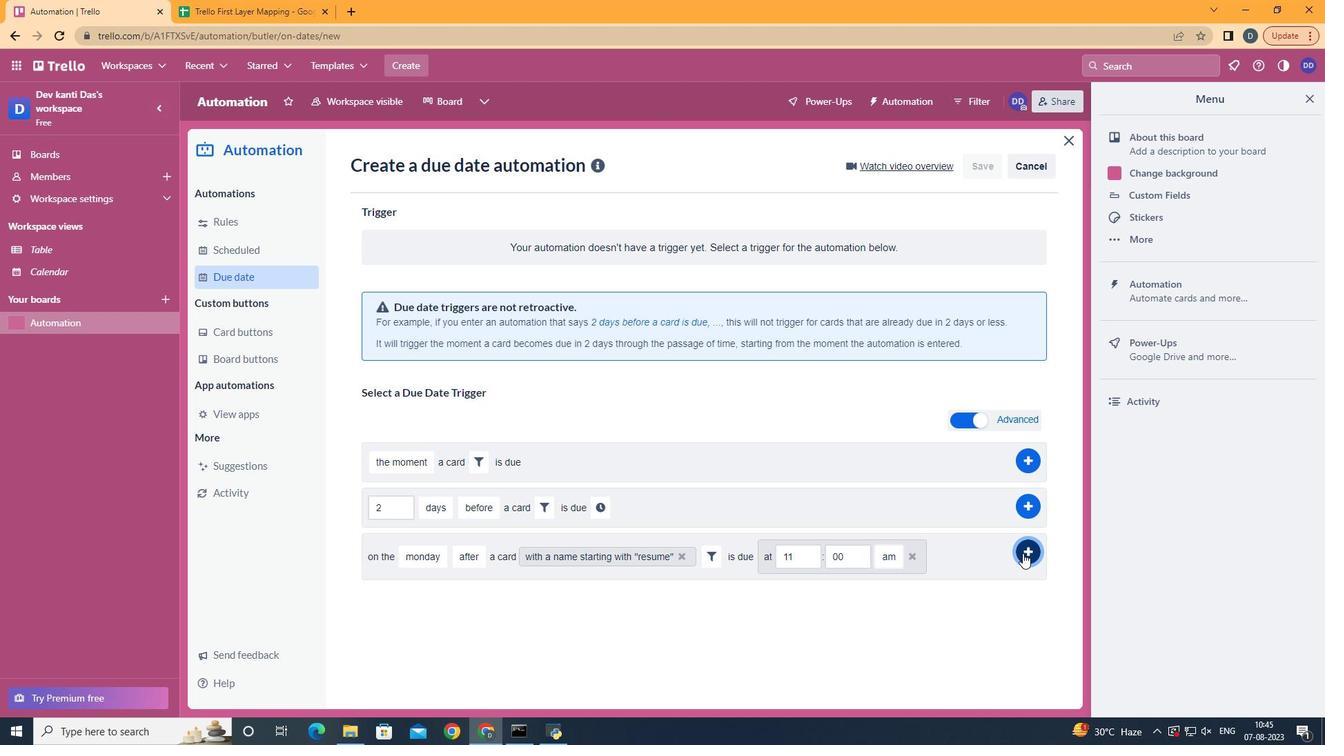 
Action: Mouse moved to (630, 253)
Screenshot: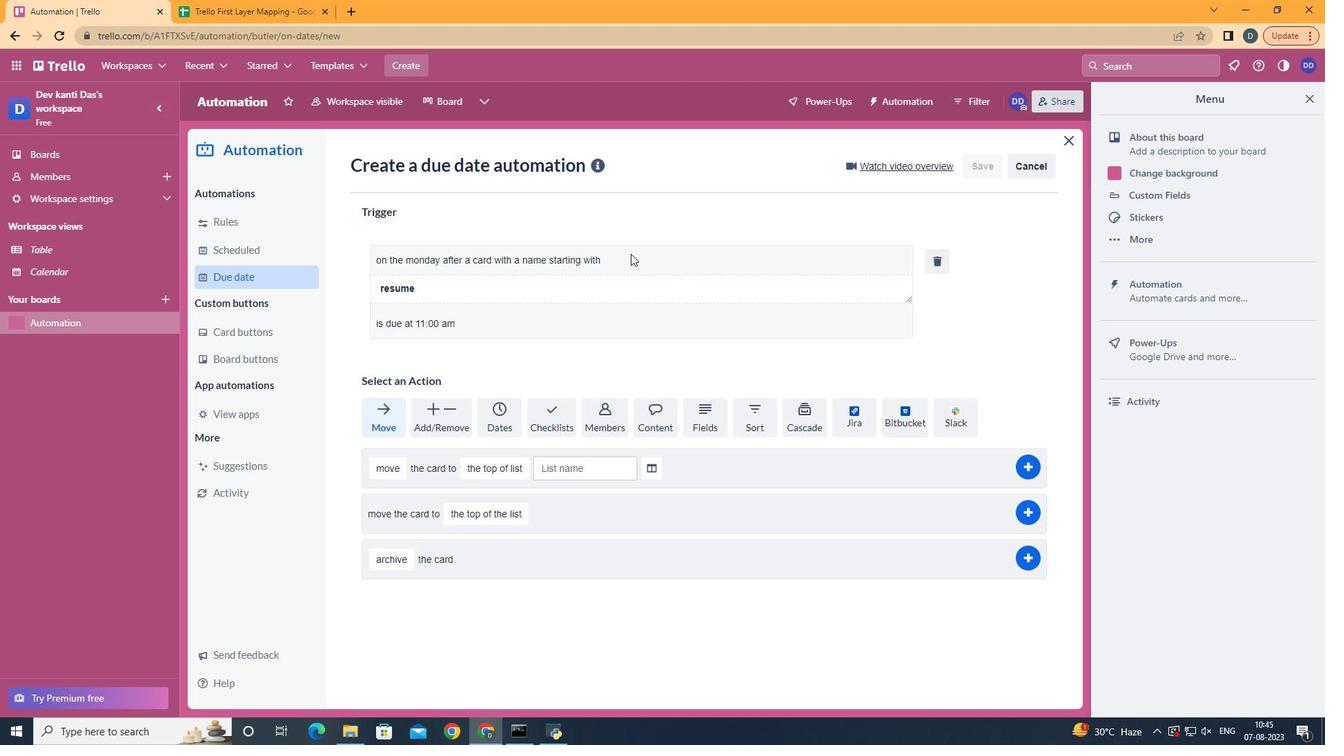 
